Task: Search one way flight ticket for 4 adults, 1 infant in seat and 1 infant on lap in premium economy from Providence: Rhode Island T. F. Green International Airport to Springfield: Abraham Lincoln Capital Airport on 5-2-2023. Choice of flights is Sun country airlines. Number of bags: 2 carry on bags and 1 checked bag. Price is upto 88000. Outbound departure time preference is 21:30.
Action: Mouse moved to (292, 254)
Screenshot: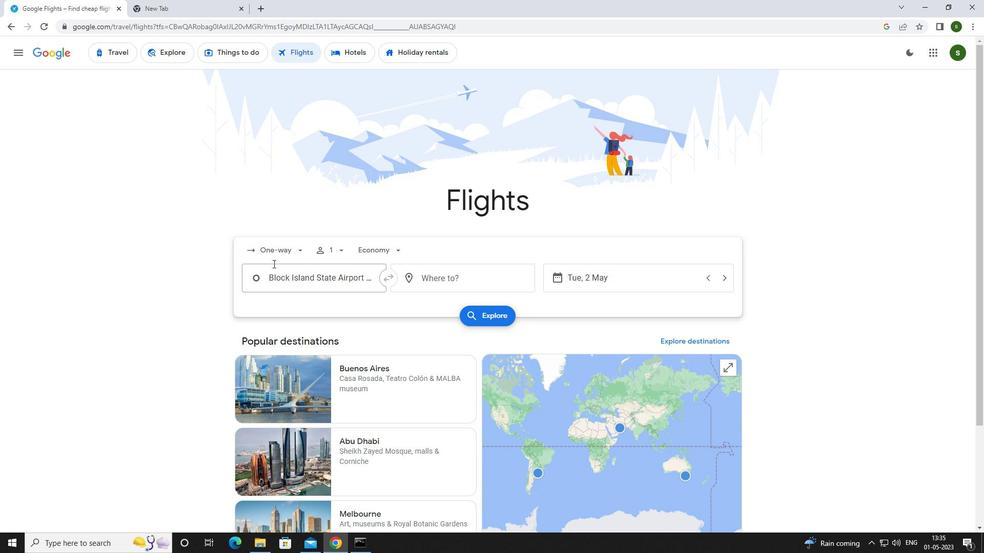 
Action: Mouse pressed left at (292, 254)
Screenshot: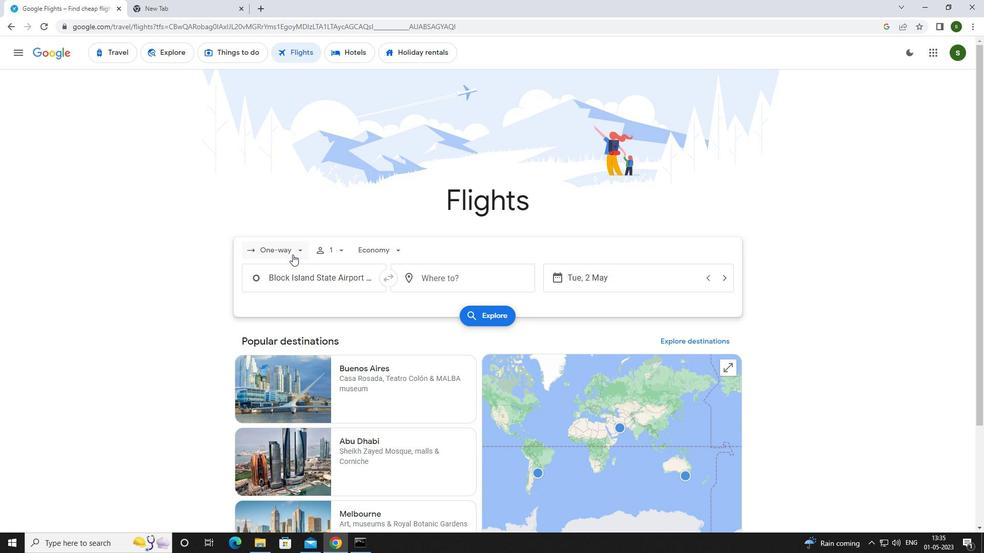
Action: Mouse moved to (296, 293)
Screenshot: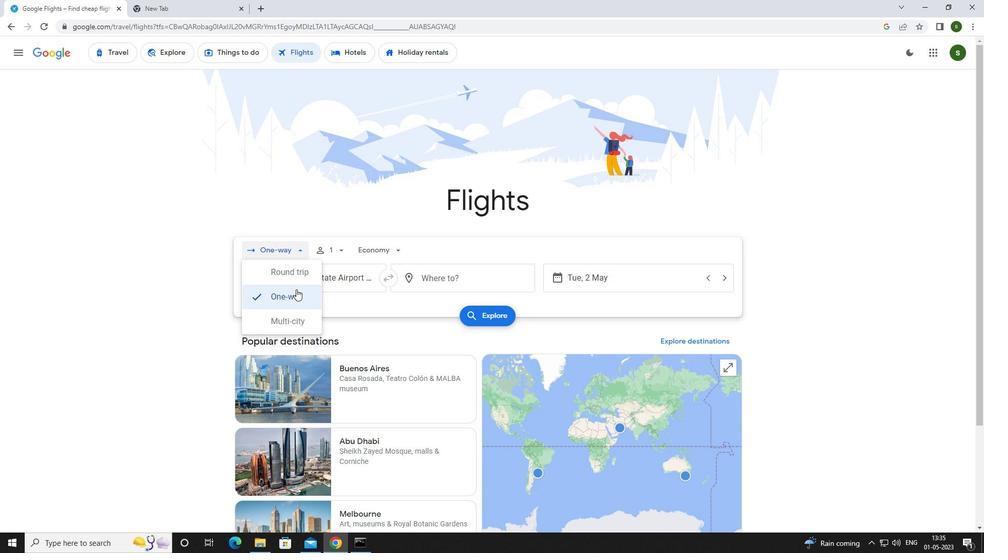 
Action: Mouse pressed left at (296, 293)
Screenshot: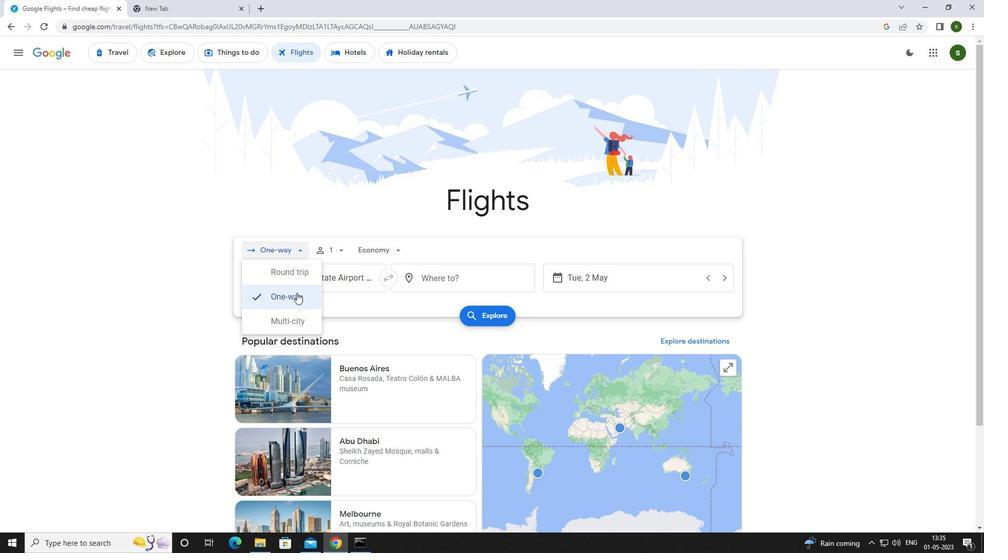 
Action: Mouse moved to (334, 247)
Screenshot: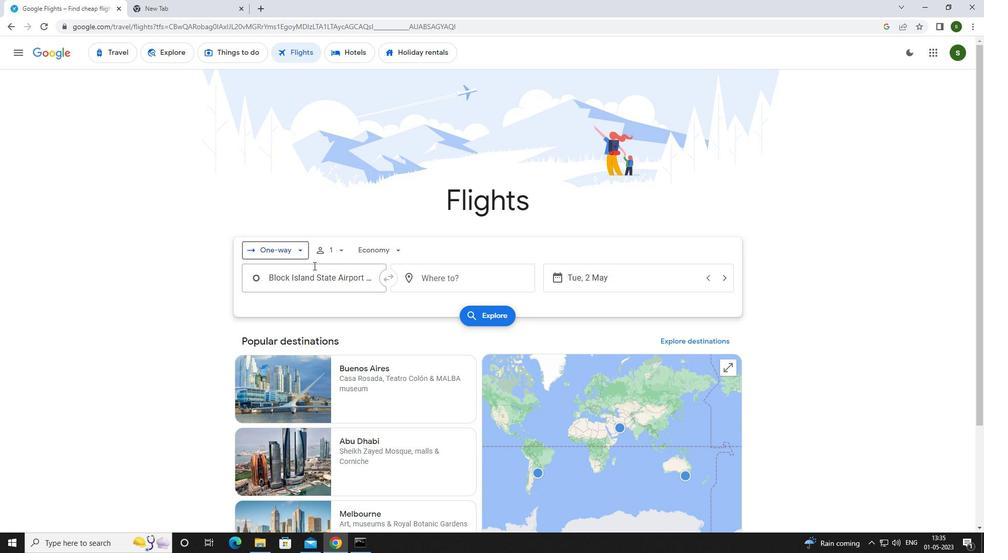 
Action: Mouse pressed left at (334, 247)
Screenshot: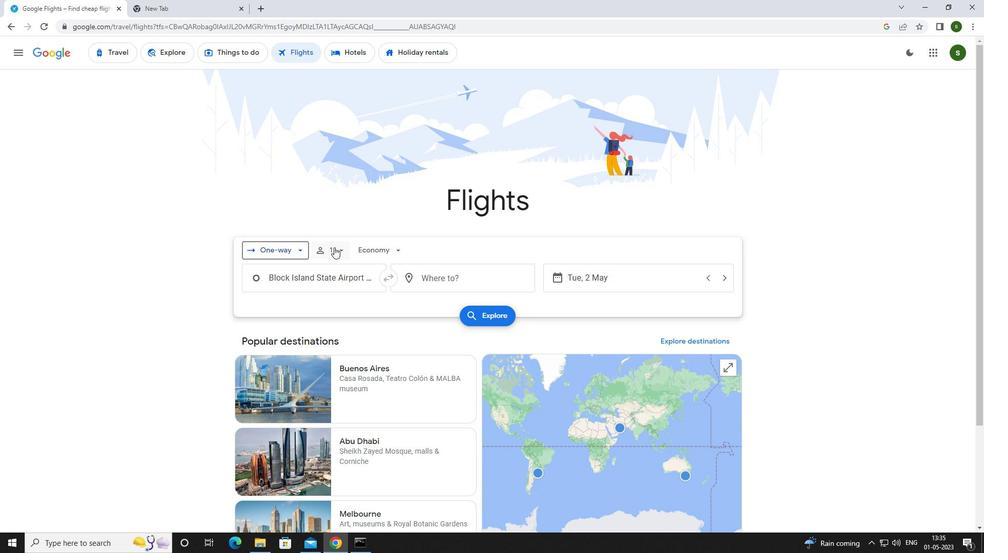 
Action: Mouse moved to (421, 276)
Screenshot: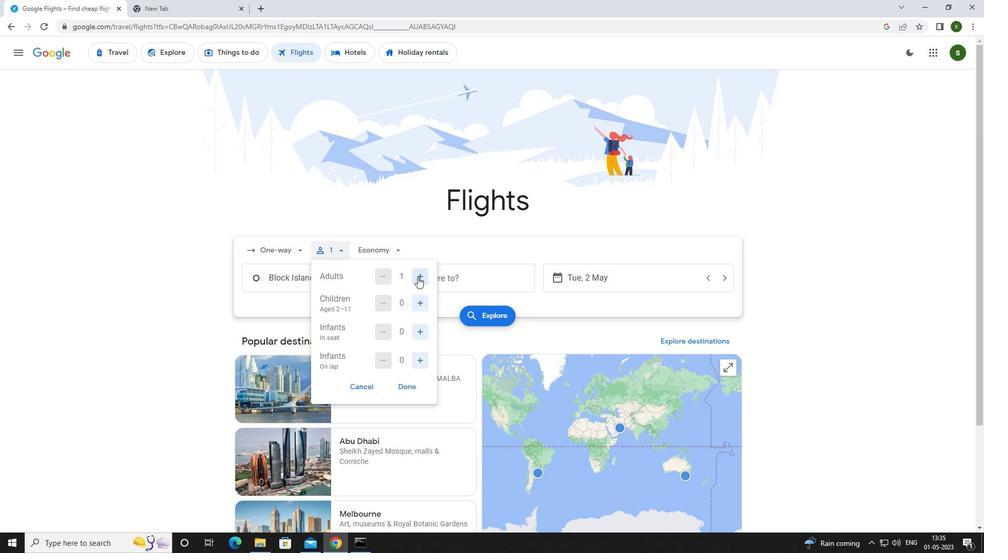 
Action: Mouse pressed left at (421, 276)
Screenshot: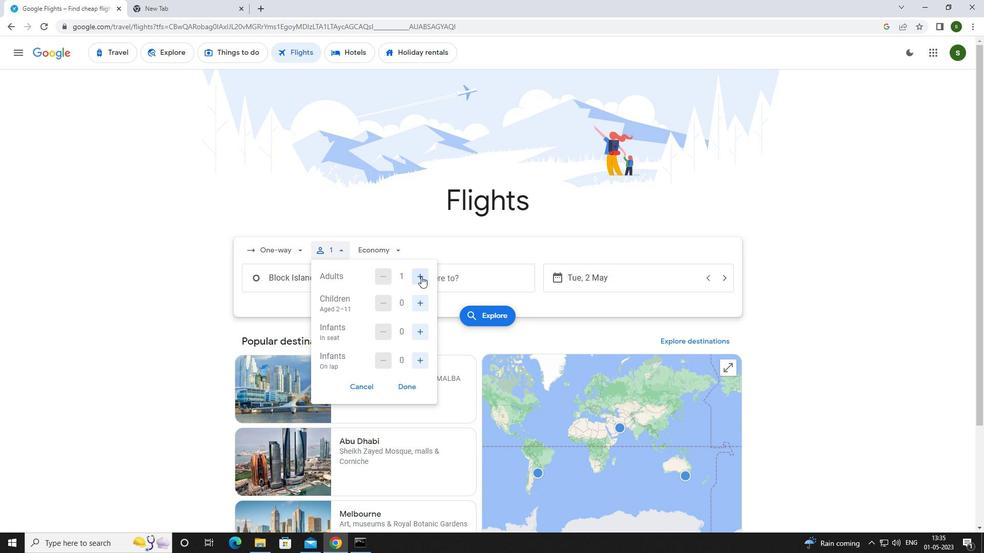 
Action: Mouse pressed left at (421, 276)
Screenshot: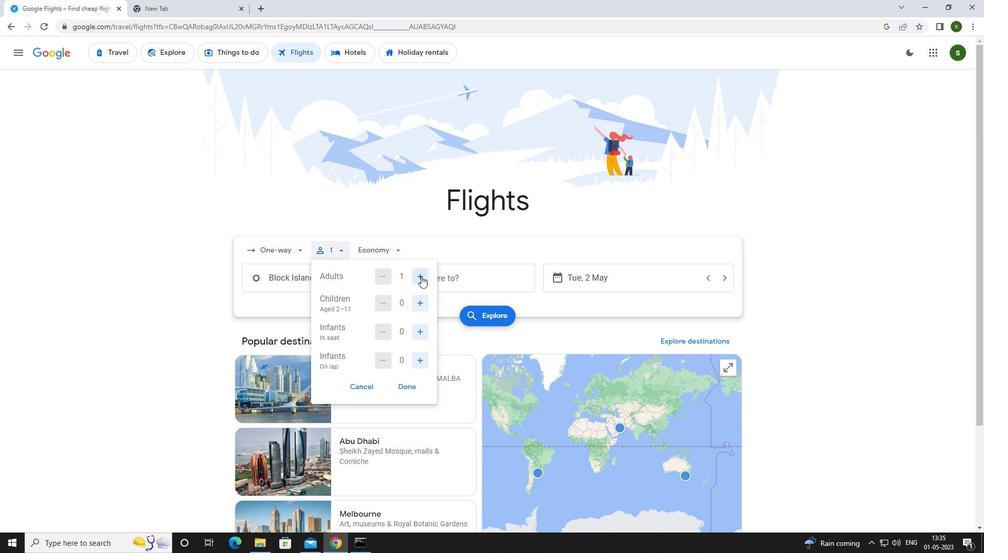 
Action: Mouse pressed left at (421, 276)
Screenshot: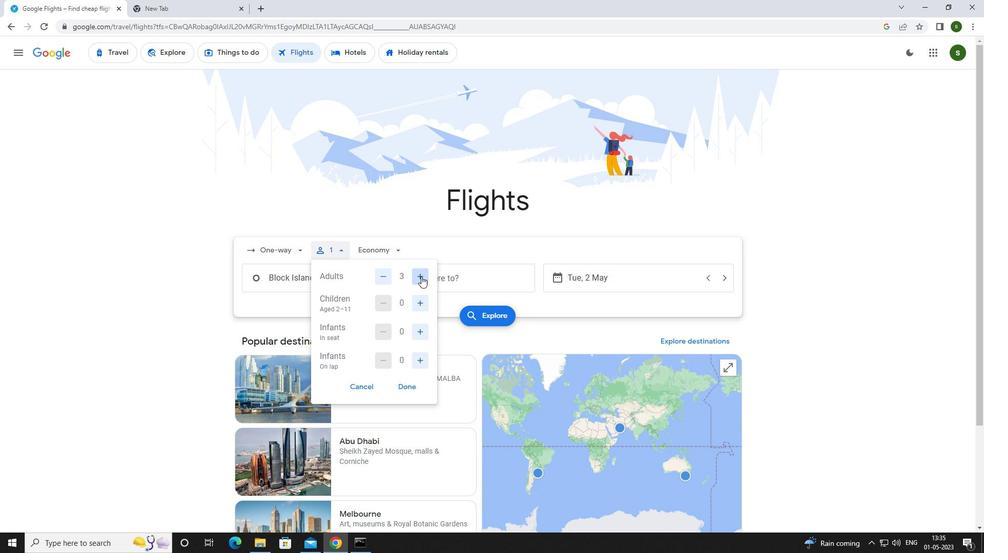 
Action: Mouse moved to (419, 330)
Screenshot: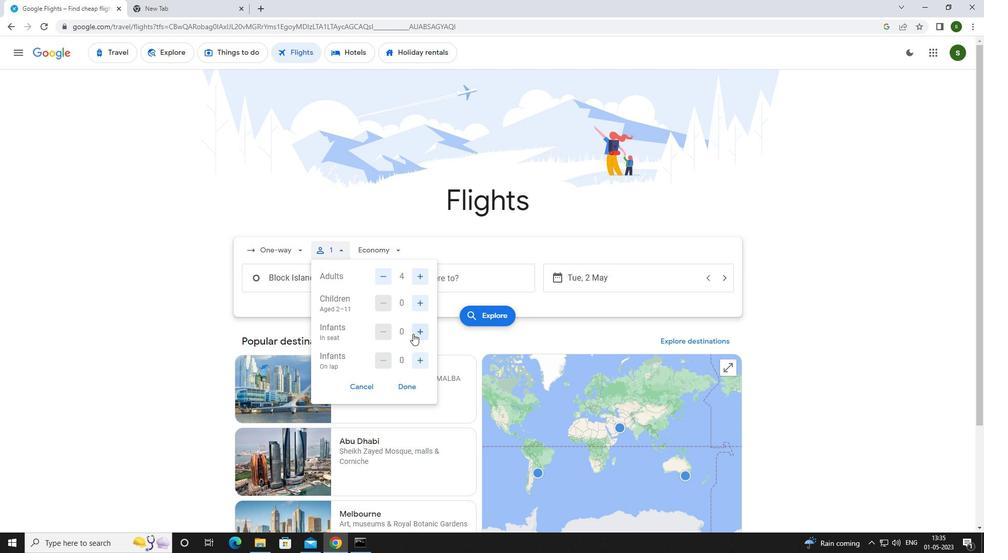 
Action: Mouse pressed left at (419, 330)
Screenshot: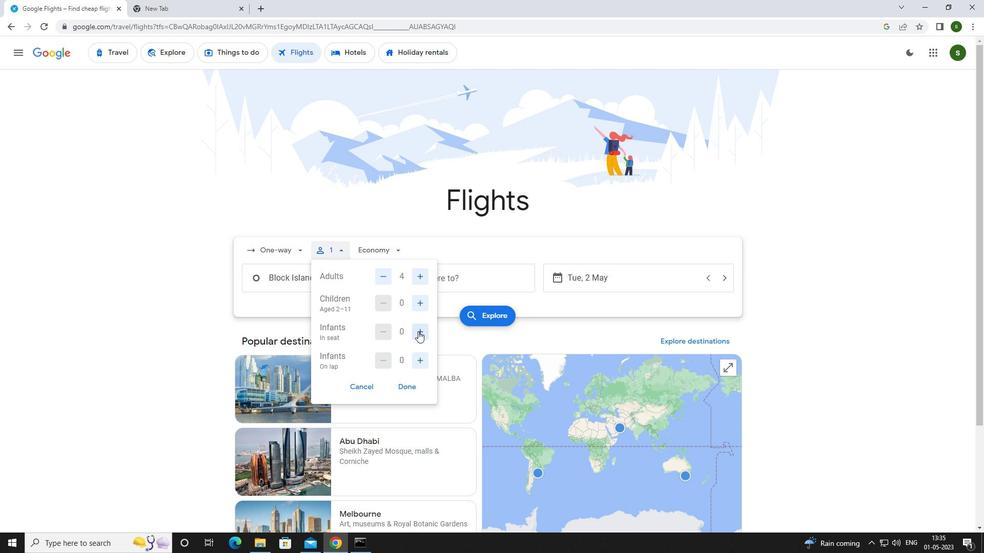 
Action: Mouse moved to (420, 359)
Screenshot: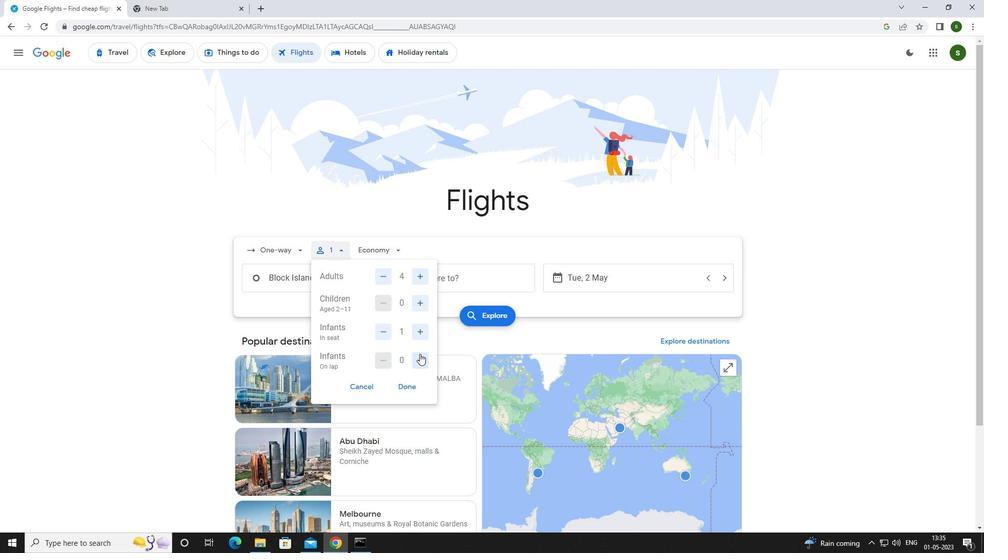 
Action: Mouse pressed left at (420, 359)
Screenshot: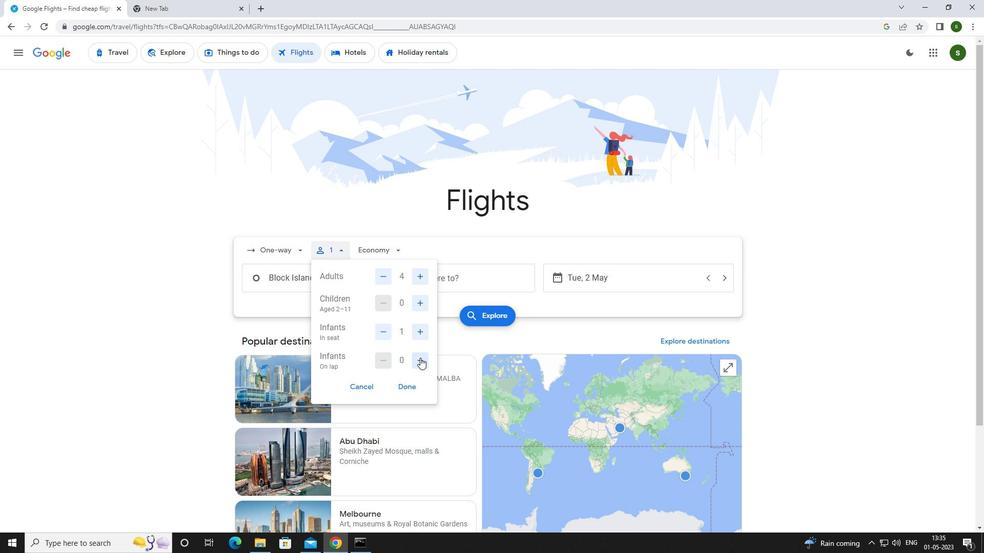 
Action: Mouse moved to (393, 250)
Screenshot: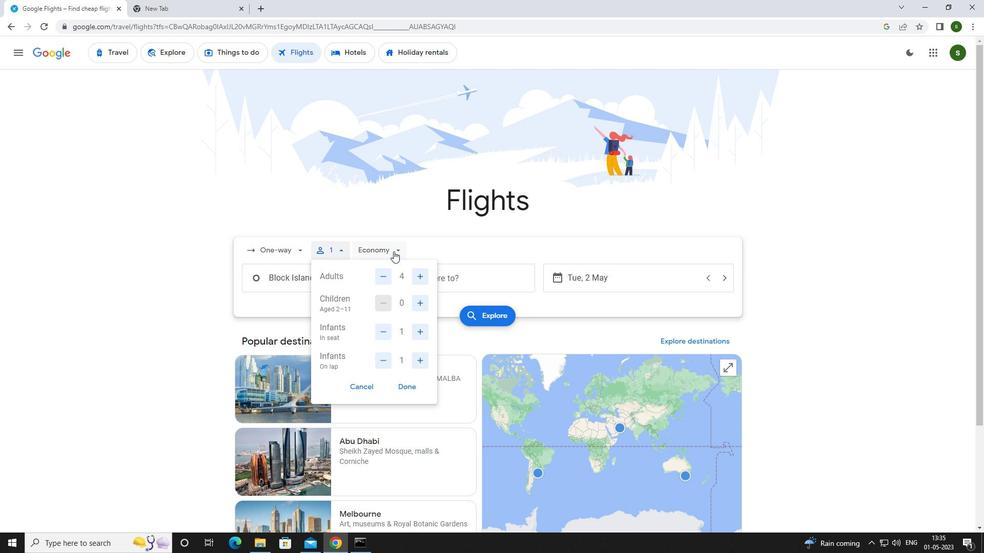
Action: Mouse pressed left at (393, 250)
Screenshot: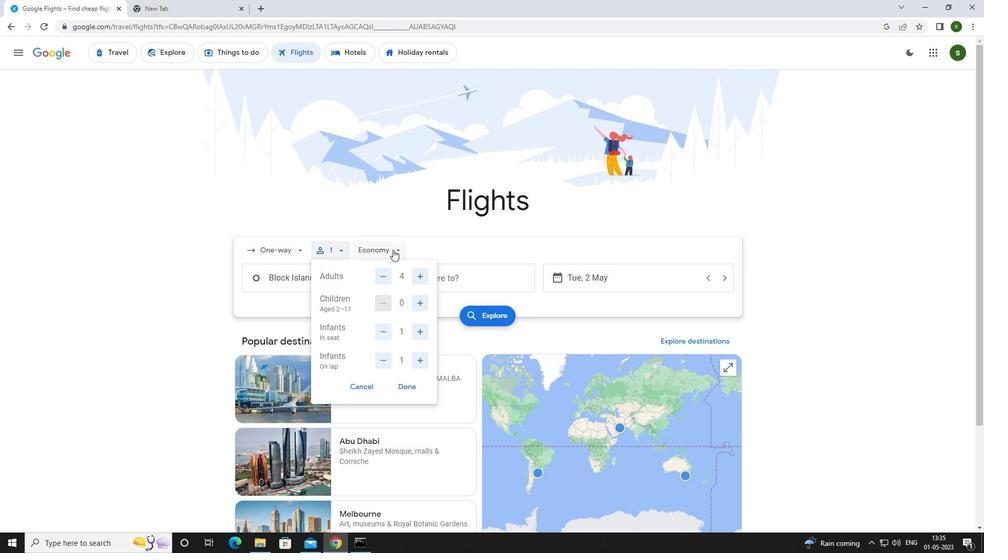 
Action: Mouse moved to (396, 293)
Screenshot: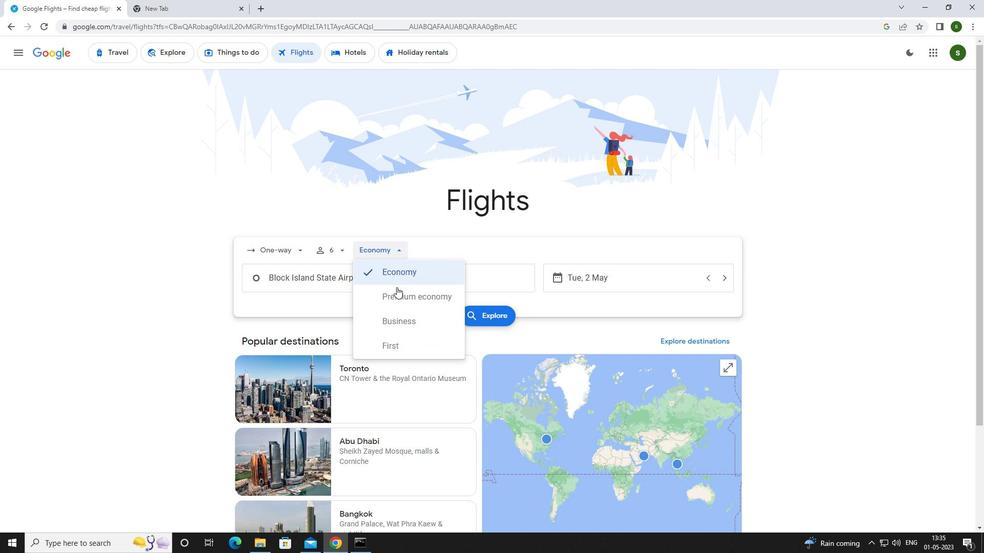 
Action: Mouse pressed left at (396, 293)
Screenshot: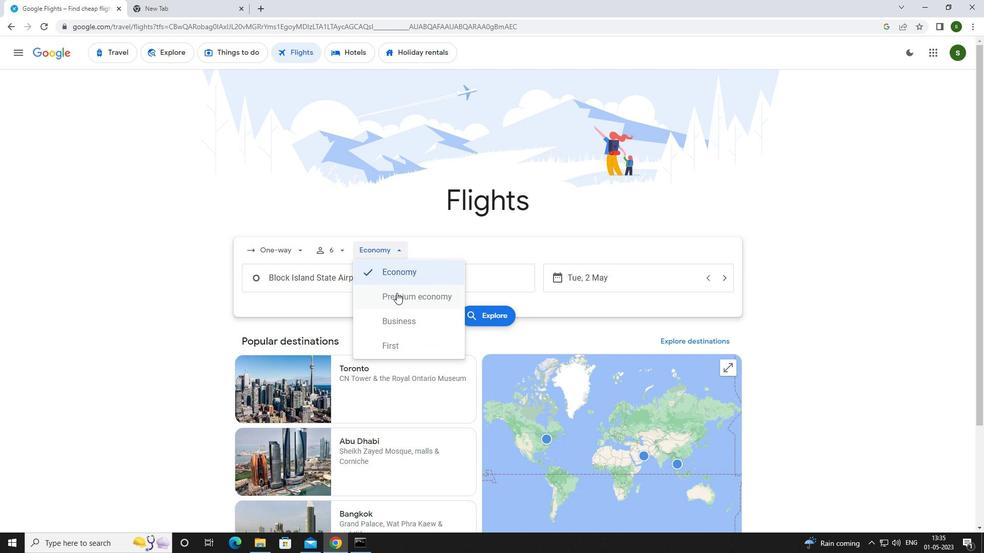 
Action: Mouse moved to (369, 278)
Screenshot: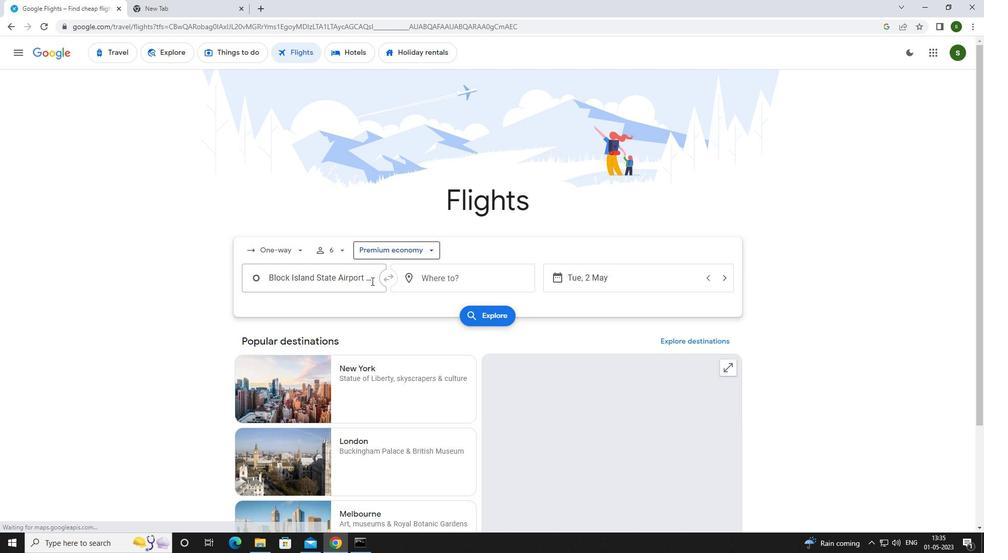 
Action: Mouse pressed left at (369, 278)
Screenshot: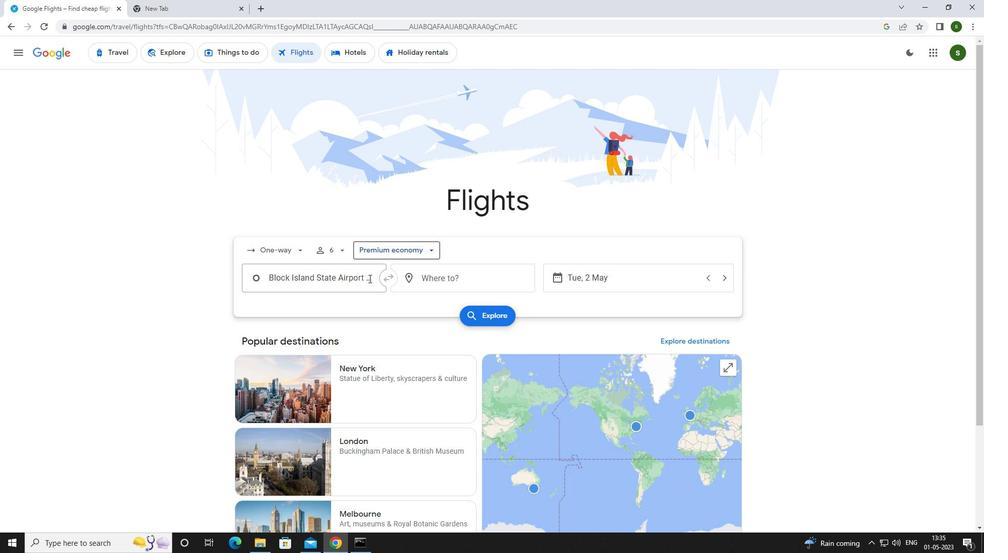 
Action: Mouse moved to (366, 274)
Screenshot: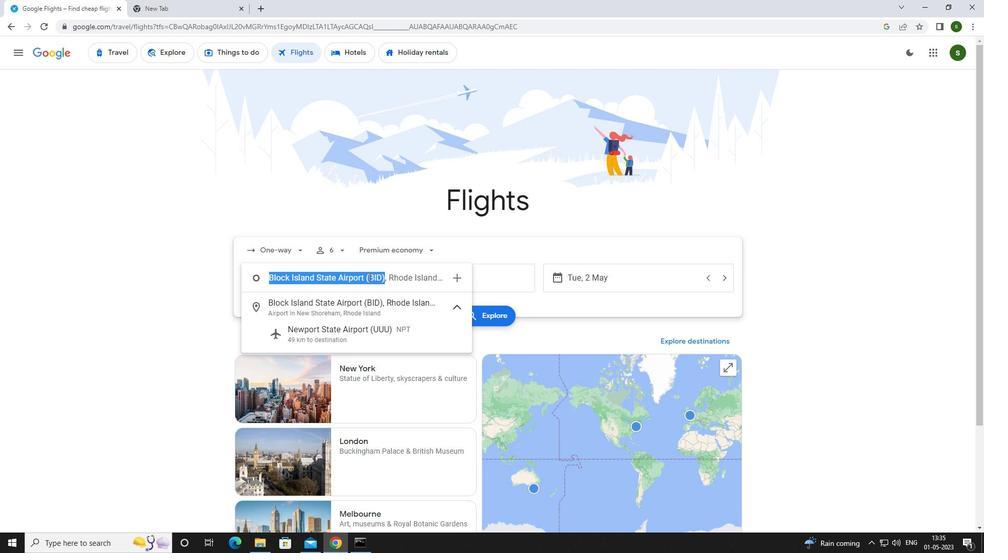 
Action: Key pressed r<Key.caps_lock>hode<Key.space>
Screenshot: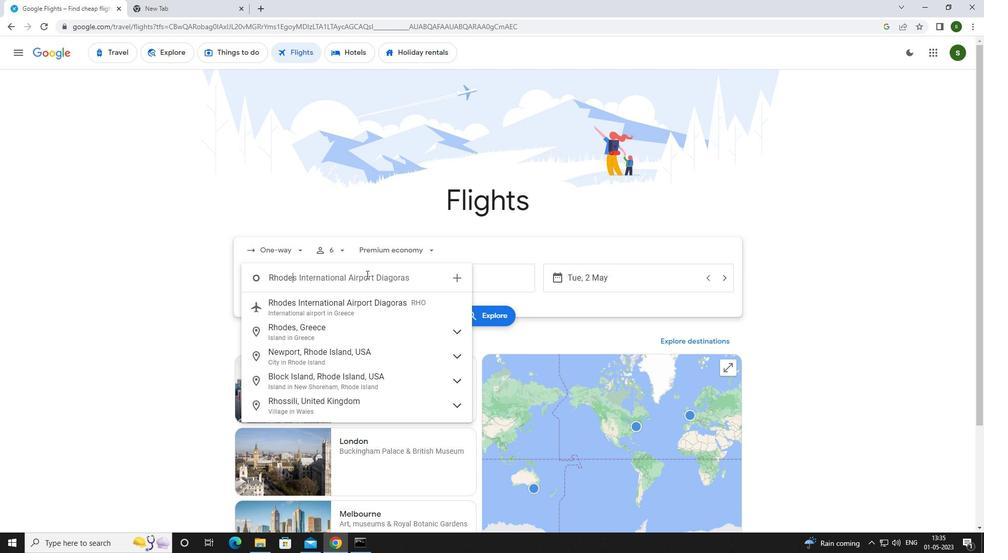 
Action: Mouse moved to (374, 333)
Screenshot: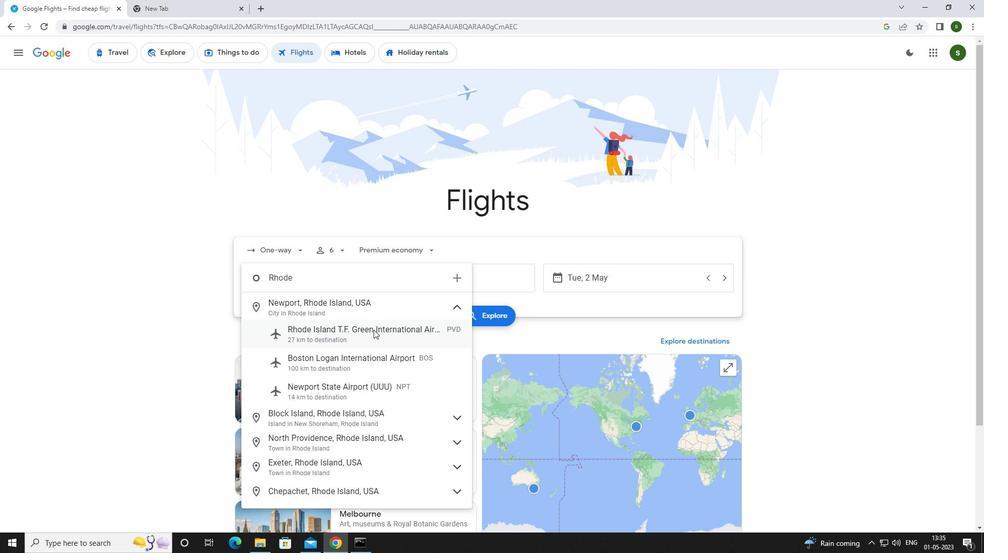 
Action: Mouse pressed left at (374, 333)
Screenshot: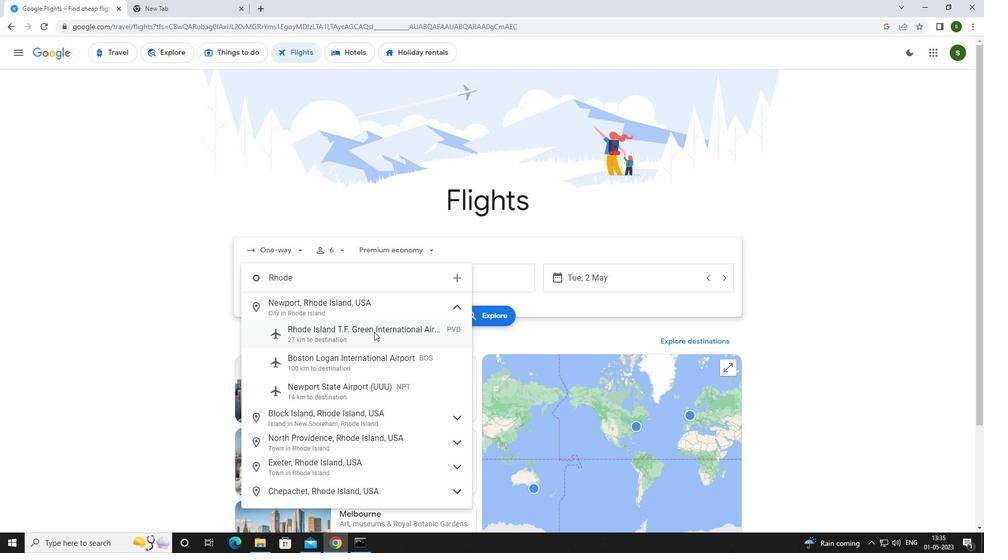
Action: Mouse moved to (451, 286)
Screenshot: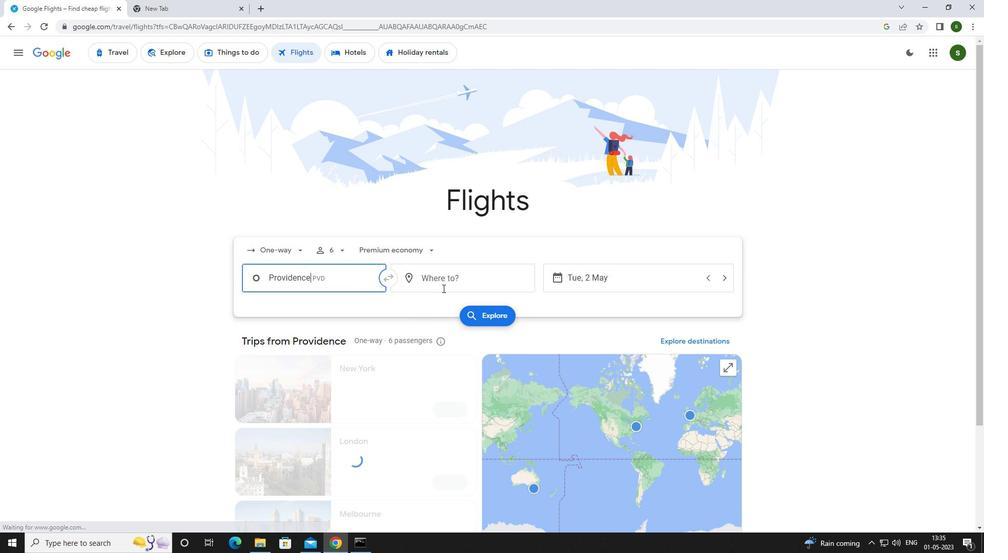 
Action: Mouse pressed left at (451, 286)
Screenshot: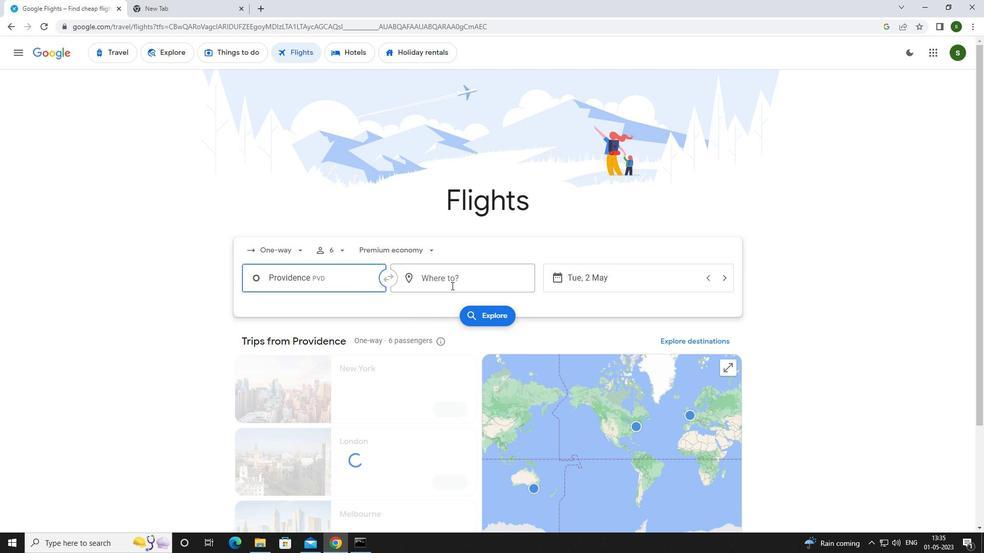 
Action: Mouse moved to (358, 295)
Screenshot: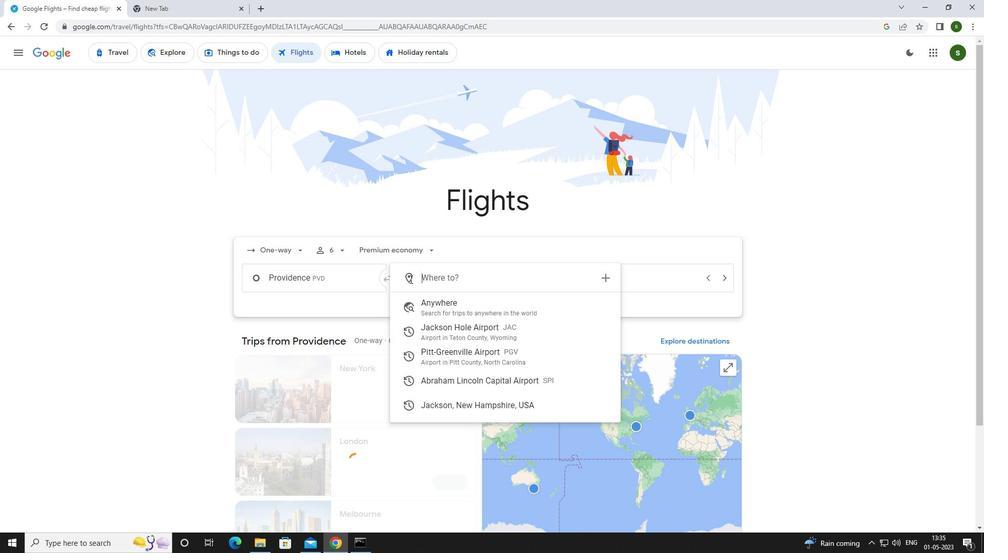 
Action: Key pressed <Key.caps_lock>s<Key.caps_lock>pringf
Screenshot: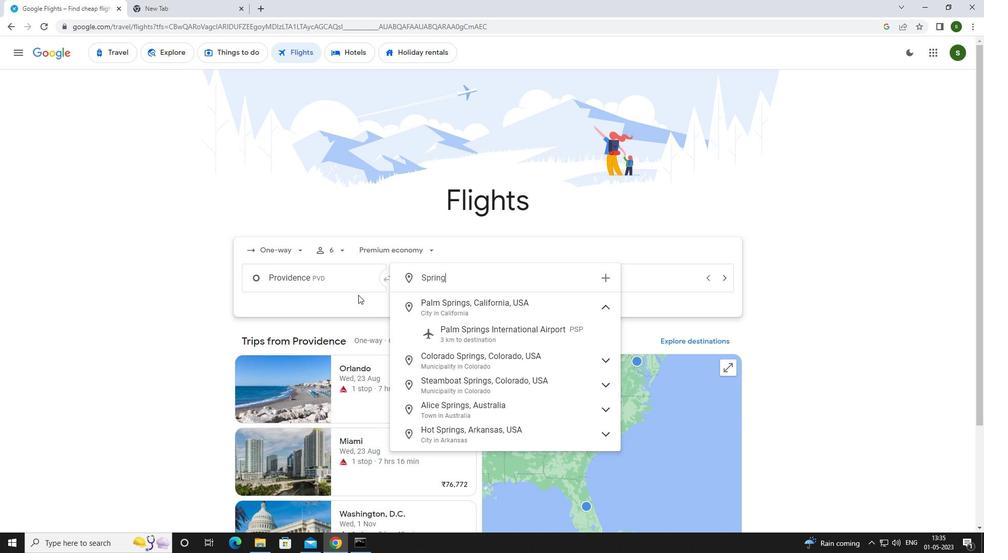 
Action: Mouse moved to (458, 355)
Screenshot: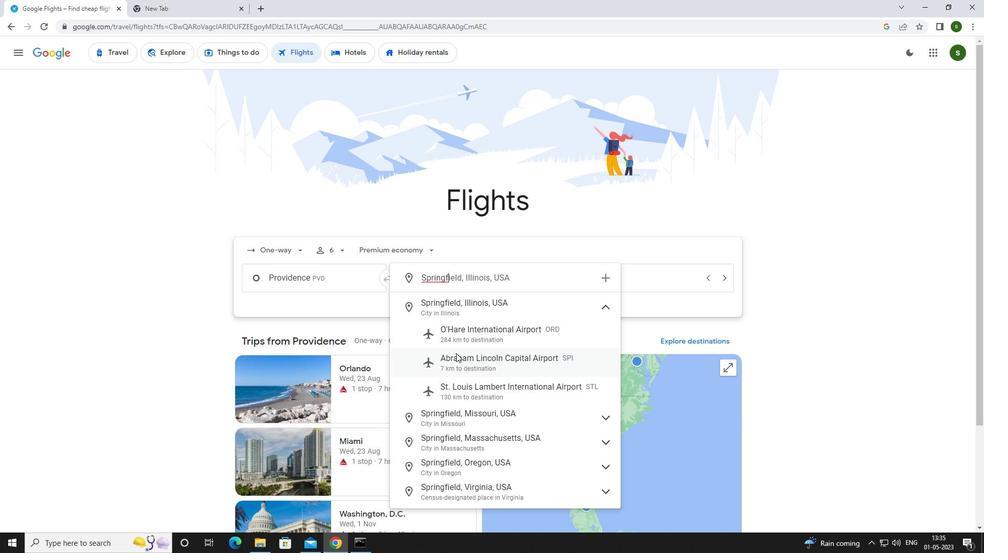 
Action: Mouse pressed left at (458, 355)
Screenshot: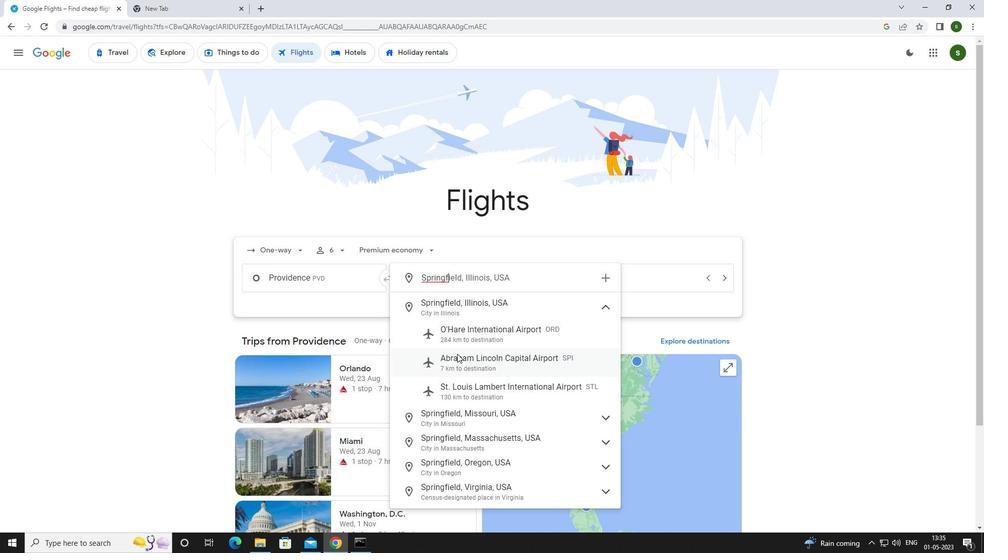 
Action: Mouse moved to (620, 279)
Screenshot: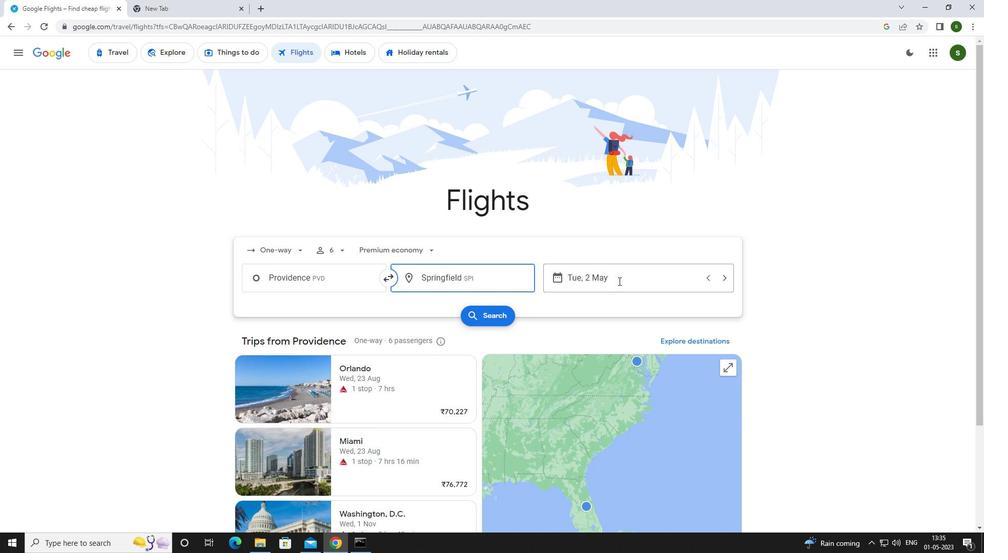 
Action: Mouse pressed left at (620, 279)
Screenshot: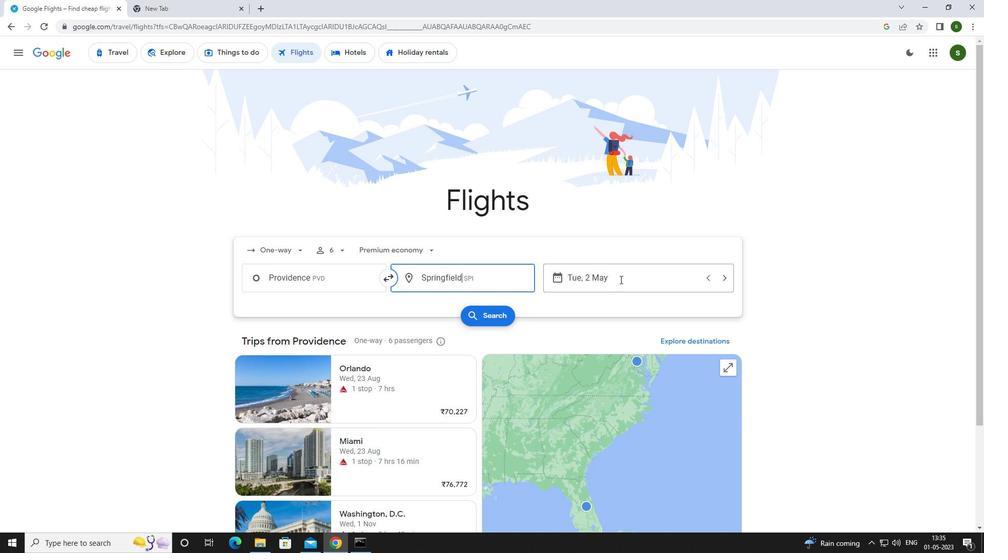 
Action: Mouse moved to (423, 348)
Screenshot: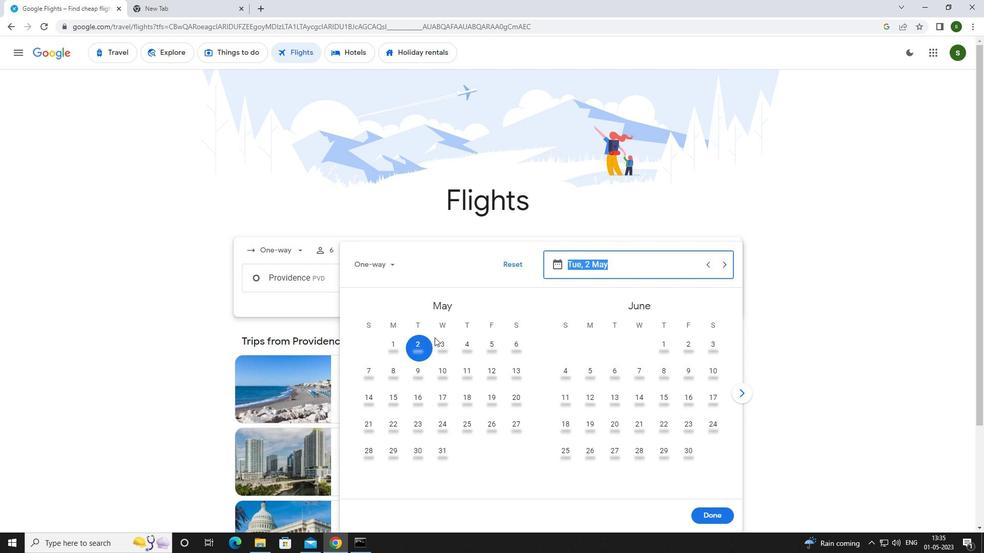 
Action: Mouse pressed left at (423, 348)
Screenshot: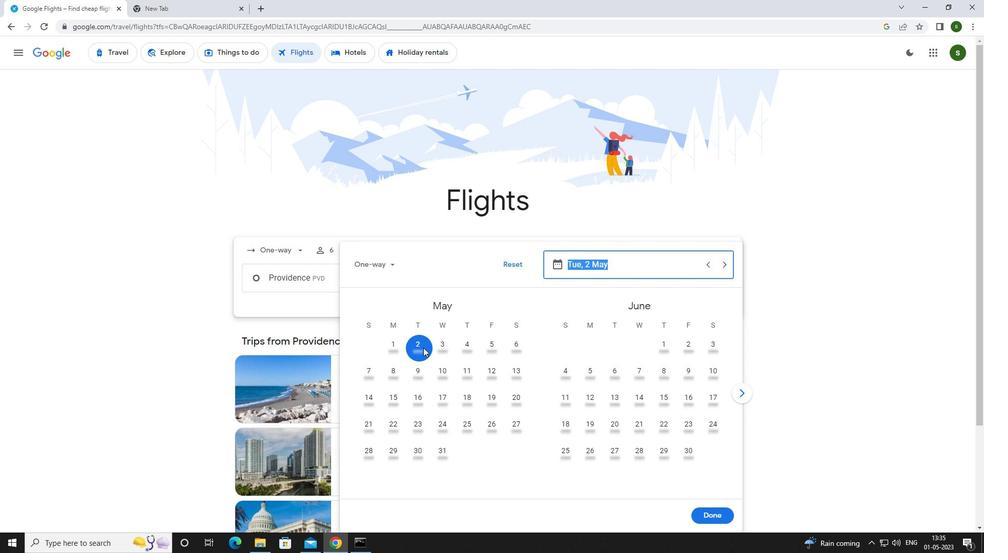 
Action: Mouse moved to (711, 515)
Screenshot: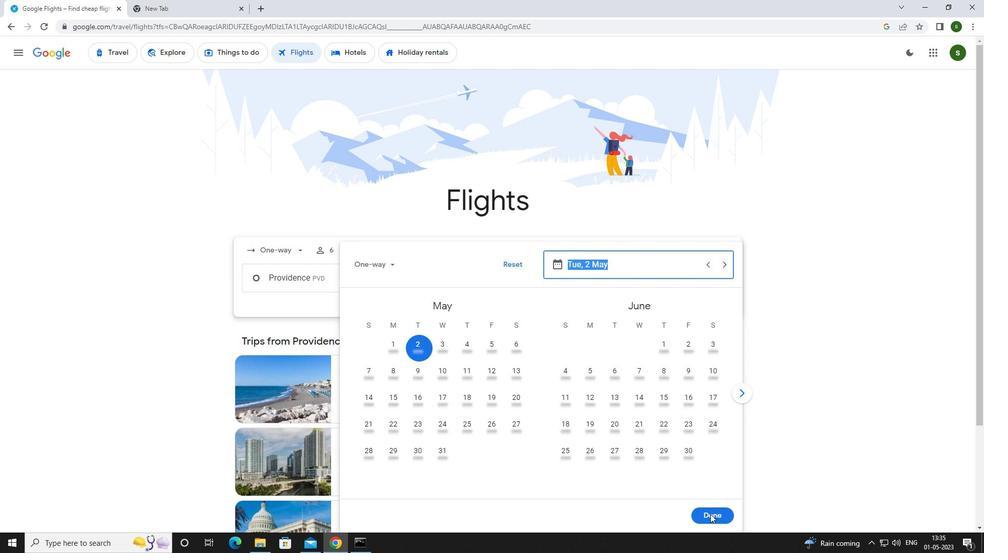 
Action: Mouse pressed left at (711, 515)
Screenshot: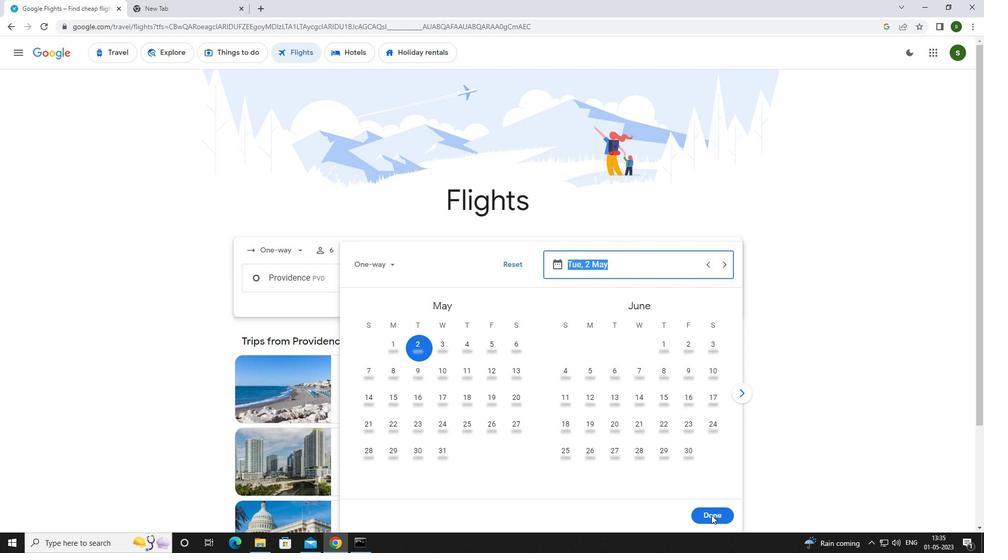 
Action: Mouse moved to (493, 307)
Screenshot: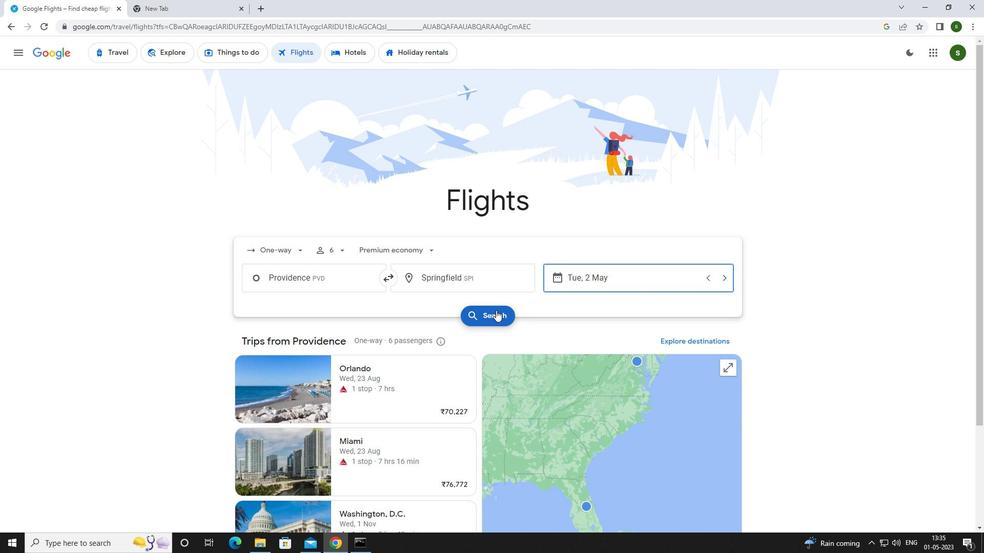 
Action: Mouse pressed left at (493, 307)
Screenshot: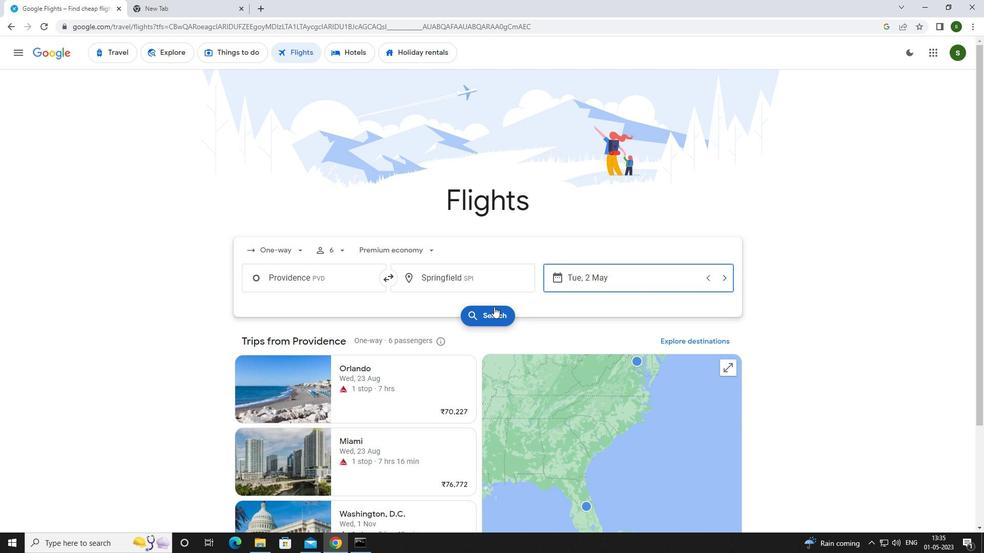 
Action: Mouse moved to (264, 147)
Screenshot: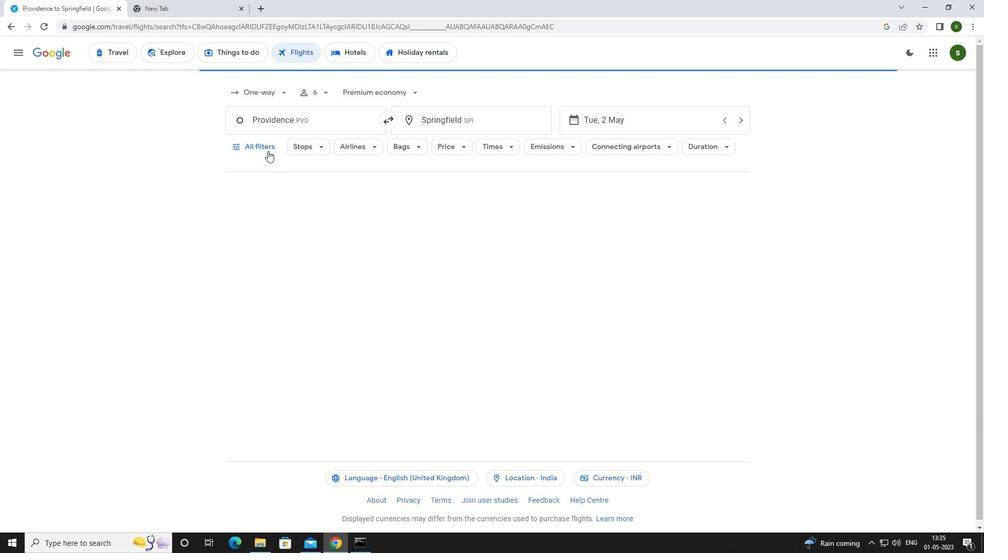
Action: Mouse pressed left at (264, 147)
Screenshot: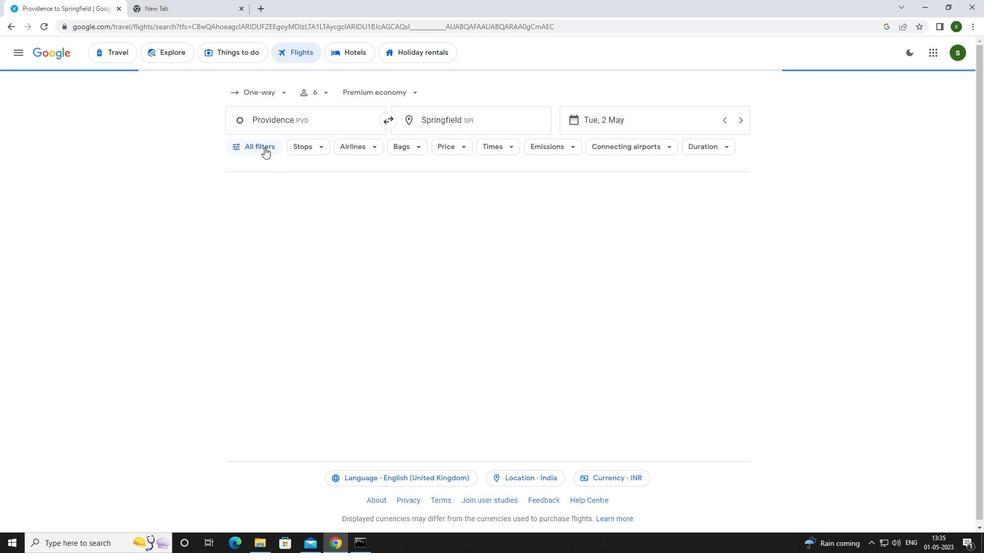 
Action: Mouse moved to (359, 234)
Screenshot: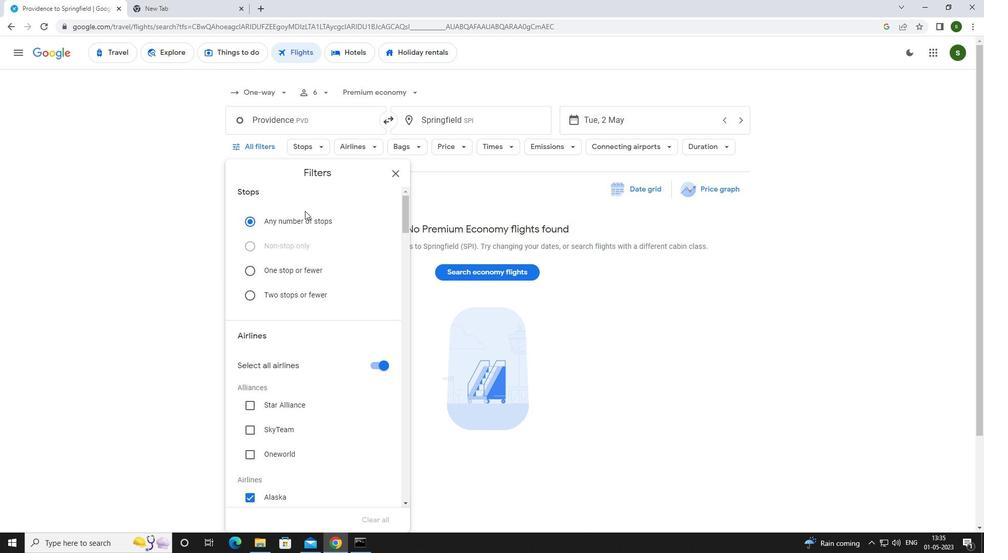 
Action: Mouse scrolled (359, 234) with delta (0, 0)
Screenshot: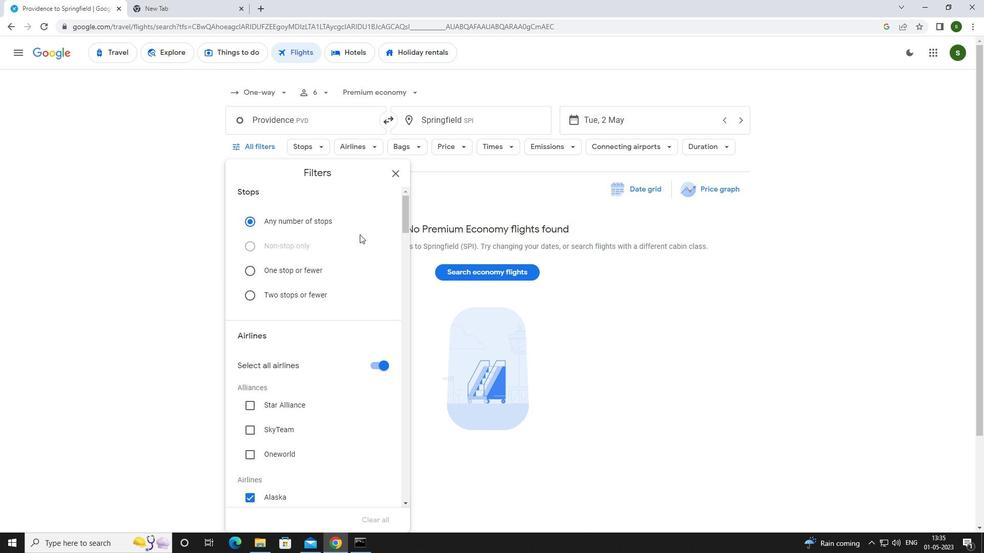 
Action: Mouse scrolled (359, 234) with delta (0, 0)
Screenshot: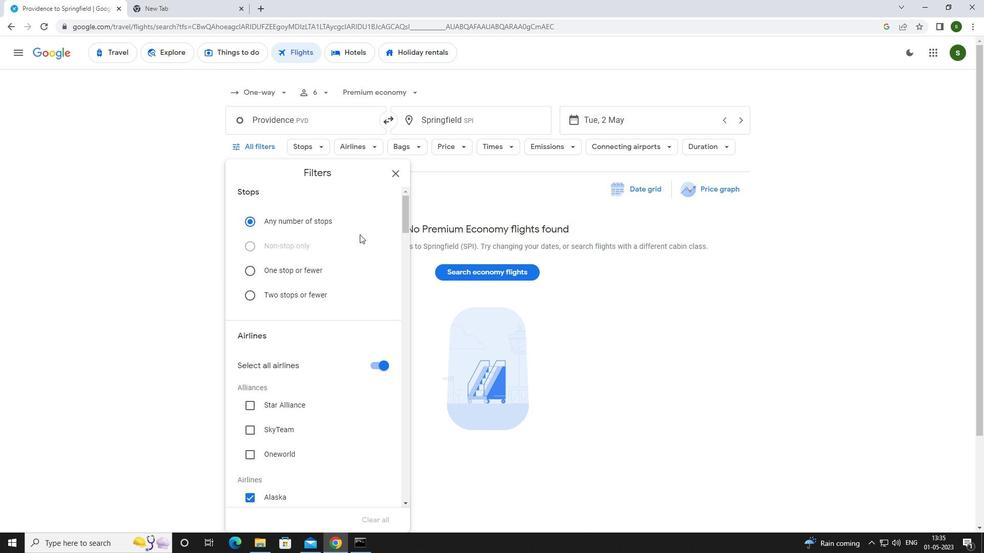 
Action: Mouse moved to (388, 262)
Screenshot: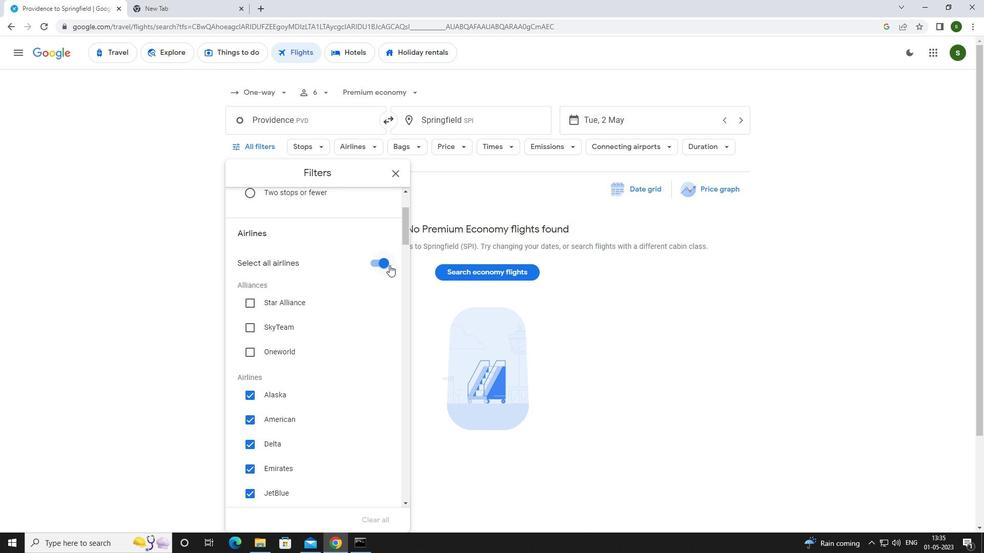 
Action: Mouse pressed left at (388, 262)
Screenshot: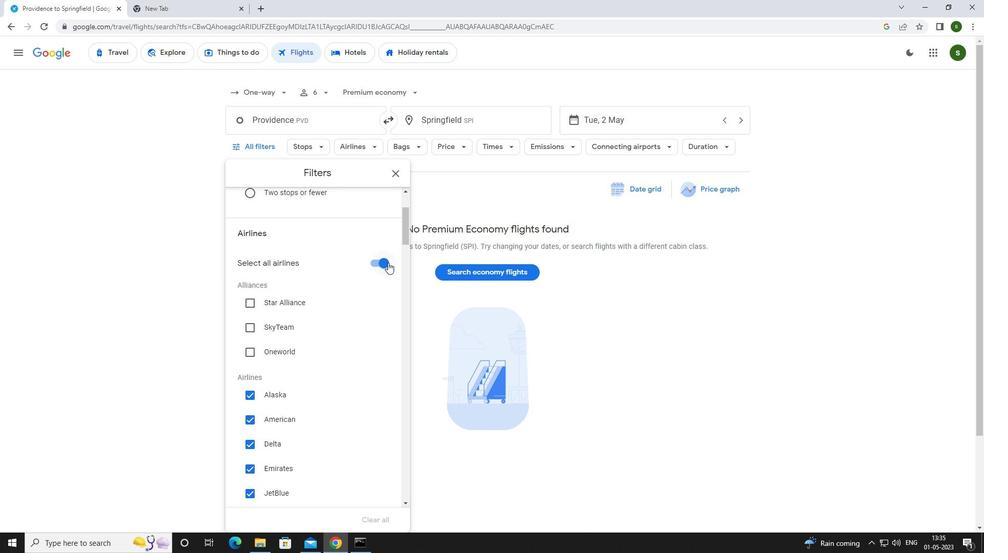 
Action: Mouse moved to (308, 241)
Screenshot: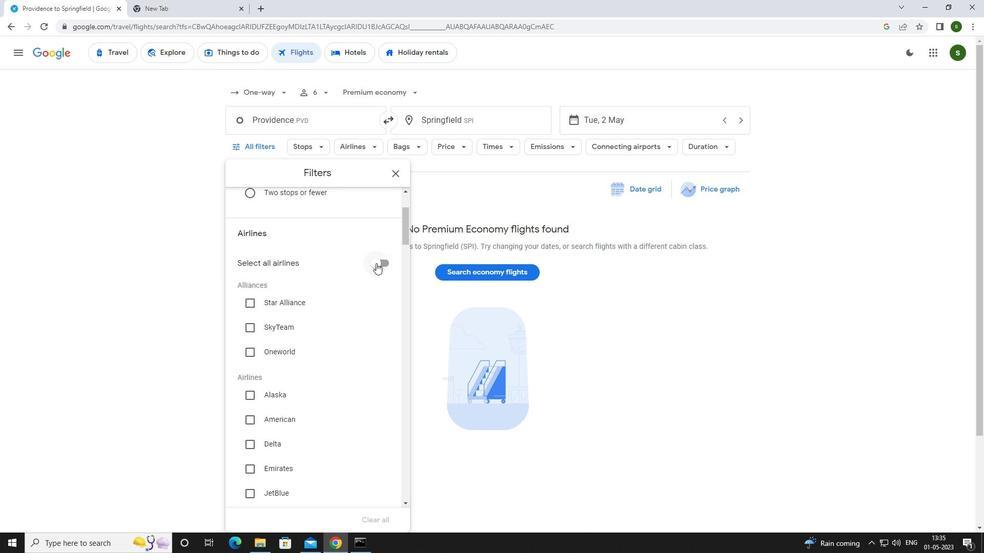 
Action: Mouse scrolled (308, 241) with delta (0, 0)
Screenshot: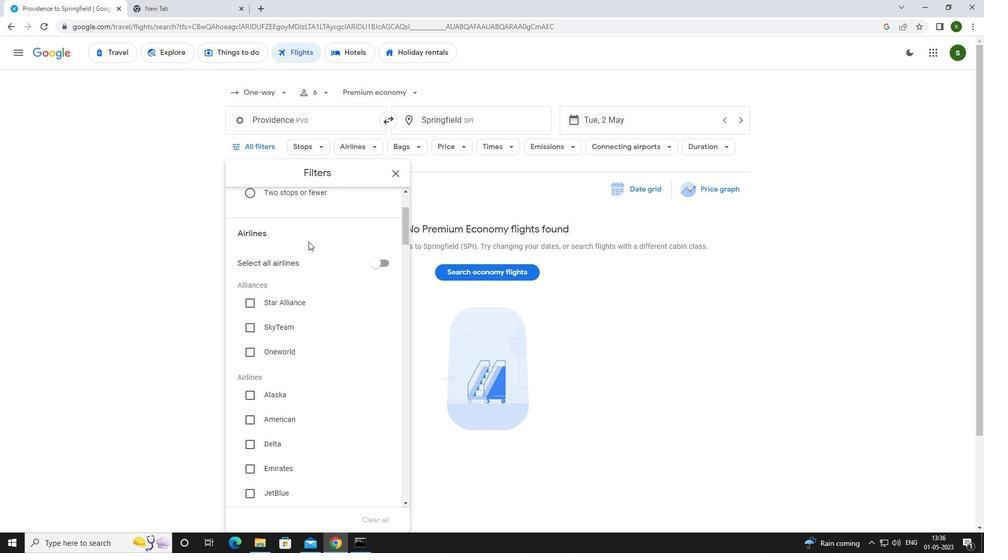 
Action: Mouse scrolled (308, 241) with delta (0, 0)
Screenshot: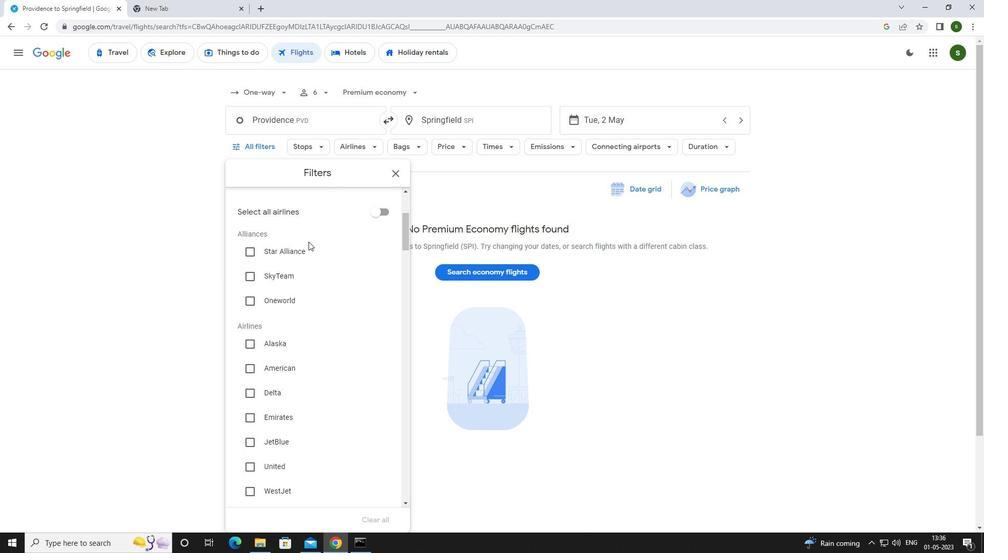 
Action: Mouse scrolled (308, 241) with delta (0, 0)
Screenshot: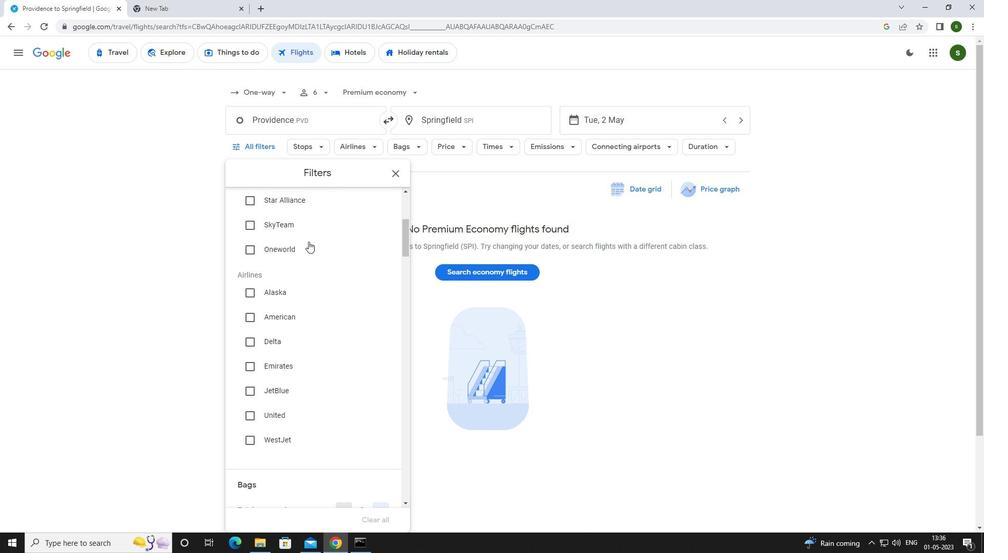 
Action: Mouse scrolled (308, 241) with delta (0, 0)
Screenshot: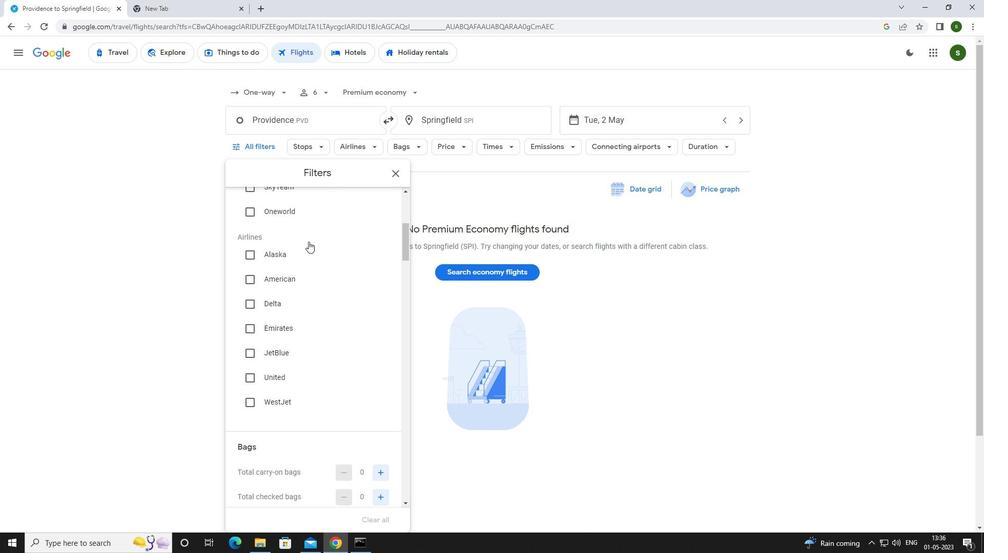 
Action: Mouse scrolled (308, 241) with delta (0, 0)
Screenshot: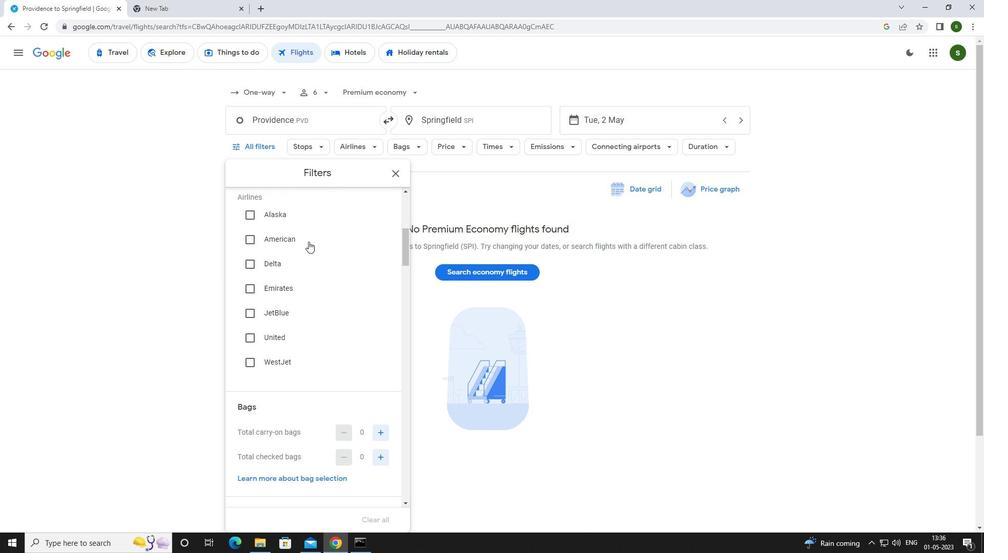 
Action: Mouse scrolled (308, 241) with delta (0, 0)
Screenshot: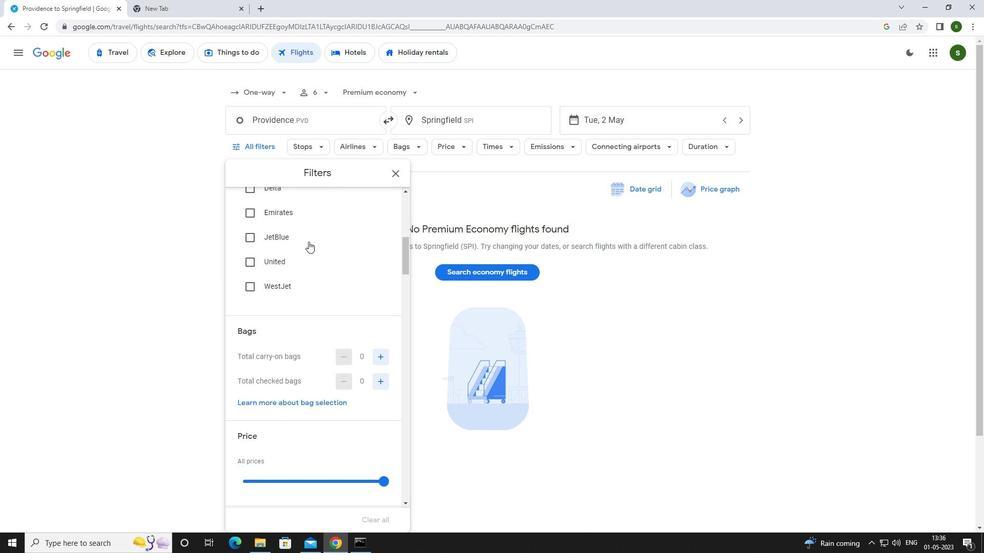 
Action: Mouse moved to (379, 304)
Screenshot: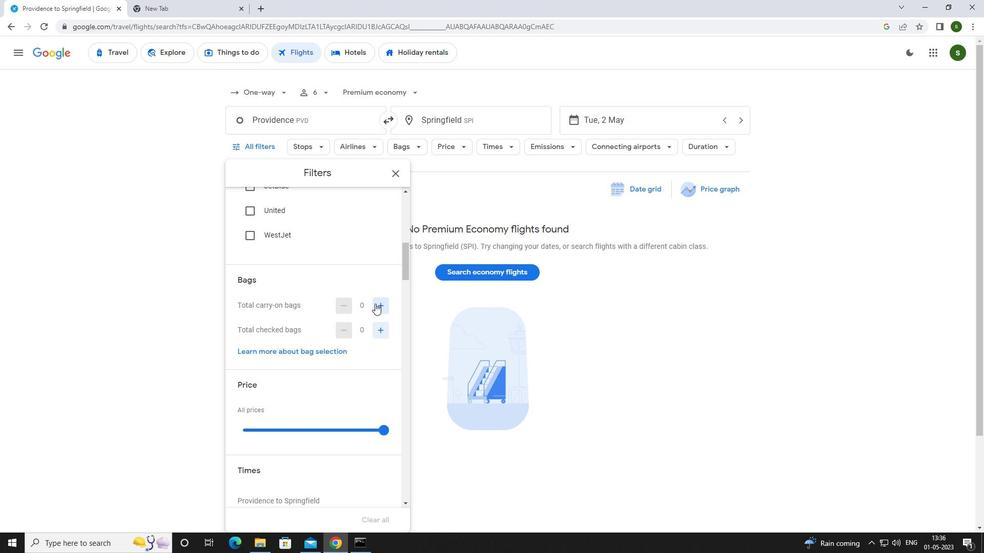 
Action: Mouse pressed left at (379, 304)
Screenshot: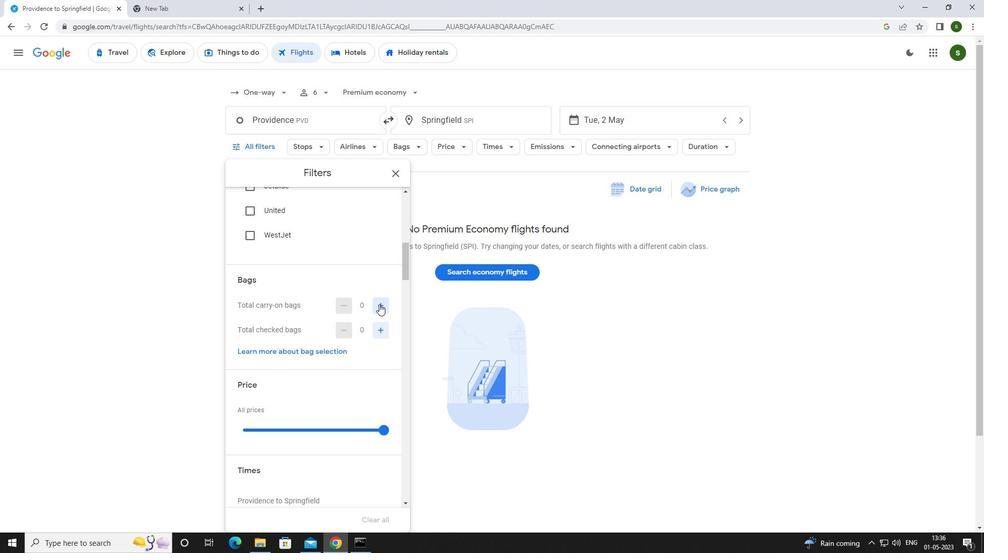 
Action: Mouse pressed left at (379, 304)
Screenshot: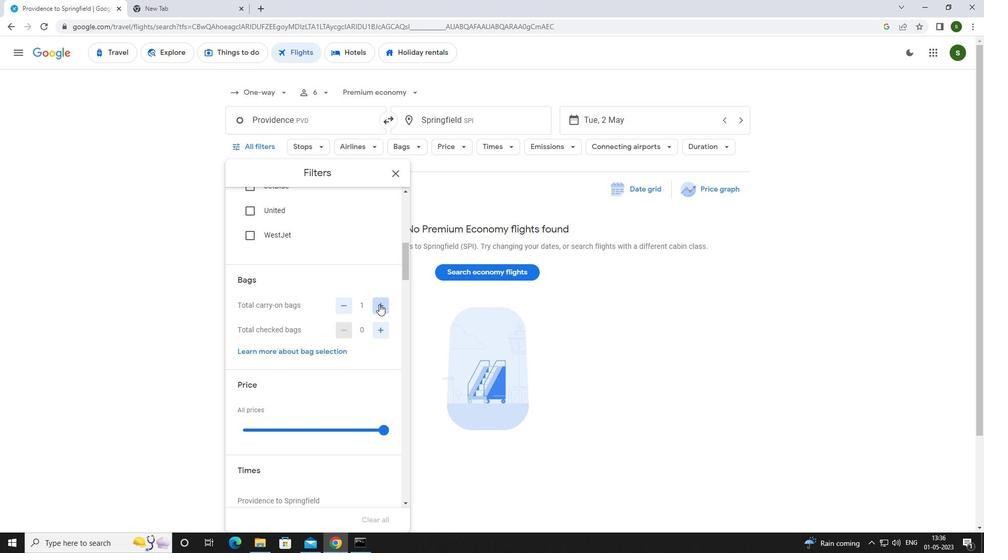 
Action: Mouse moved to (385, 329)
Screenshot: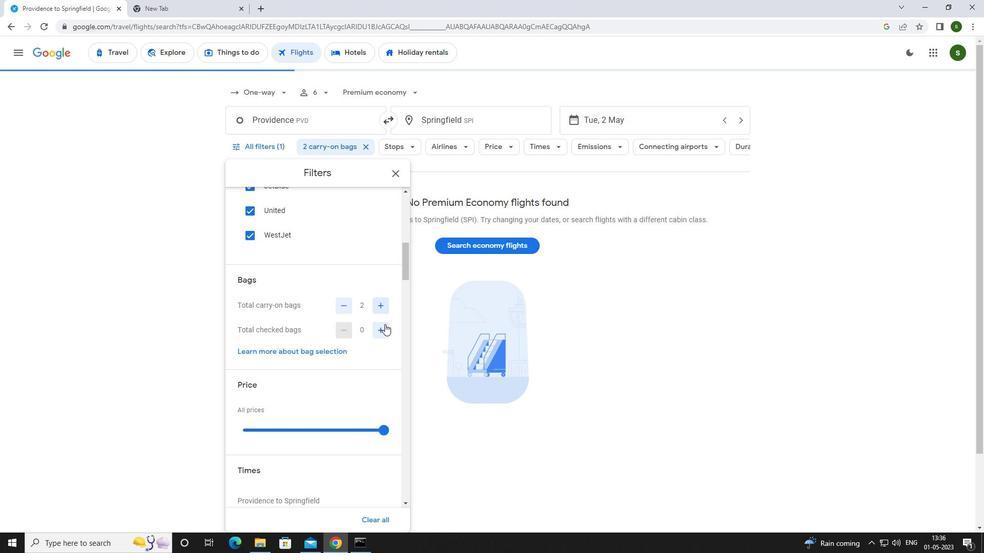 
Action: Mouse pressed left at (385, 329)
Screenshot: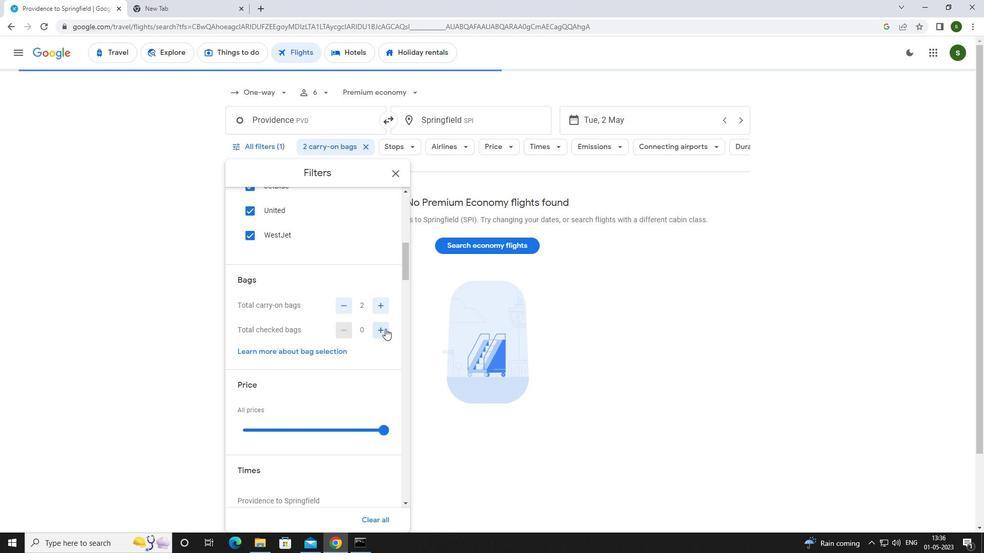 
Action: Mouse moved to (382, 429)
Screenshot: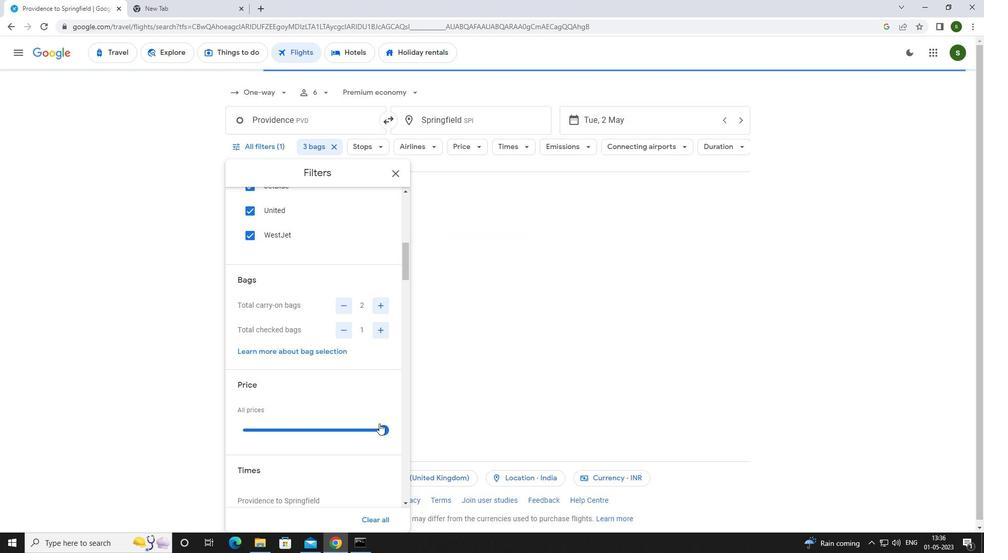 
Action: Mouse pressed left at (382, 429)
Screenshot: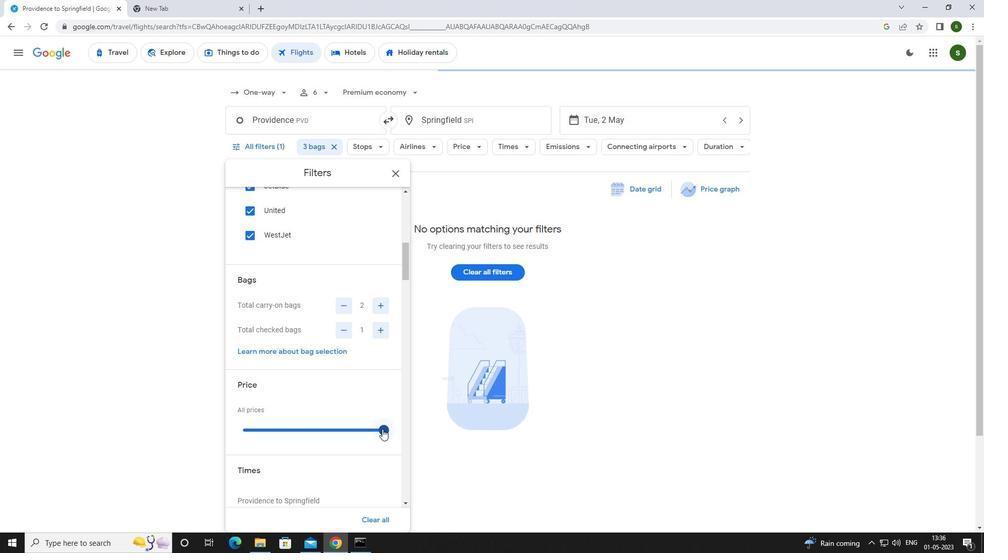 
Action: Mouse moved to (382, 429)
Screenshot: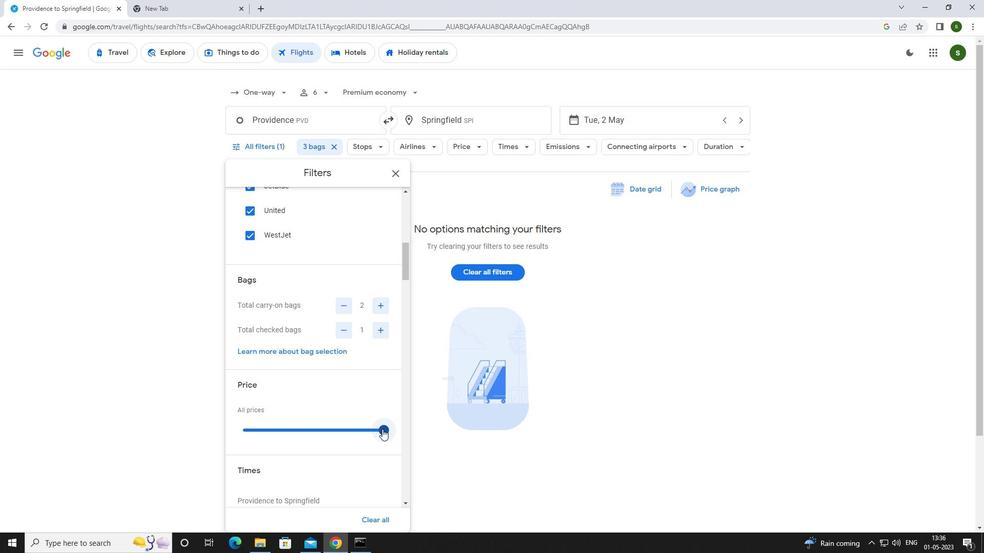 
Action: Mouse scrolled (382, 429) with delta (0, 0)
Screenshot: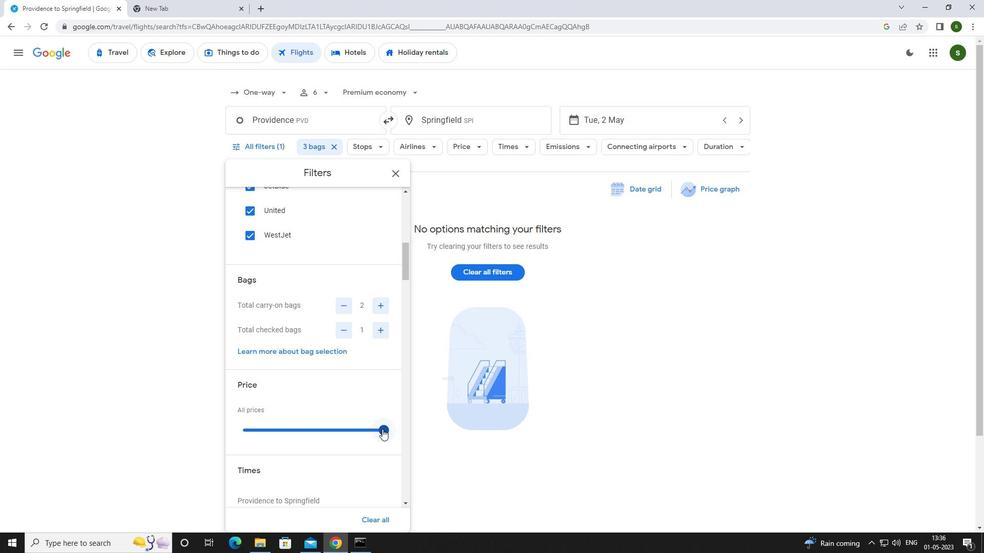 
Action: Mouse scrolled (382, 429) with delta (0, 0)
Screenshot: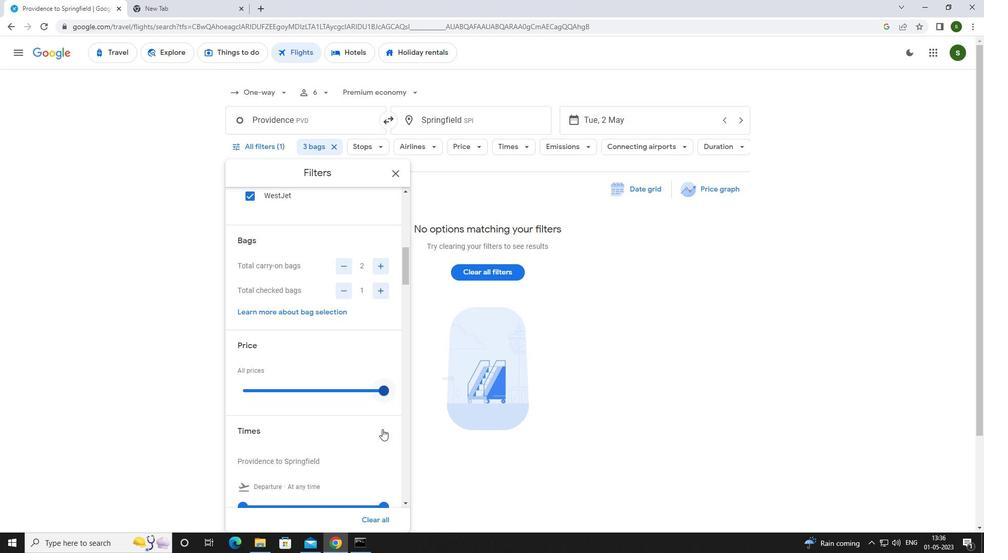 
Action: Mouse scrolled (382, 429) with delta (0, 0)
Screenshot: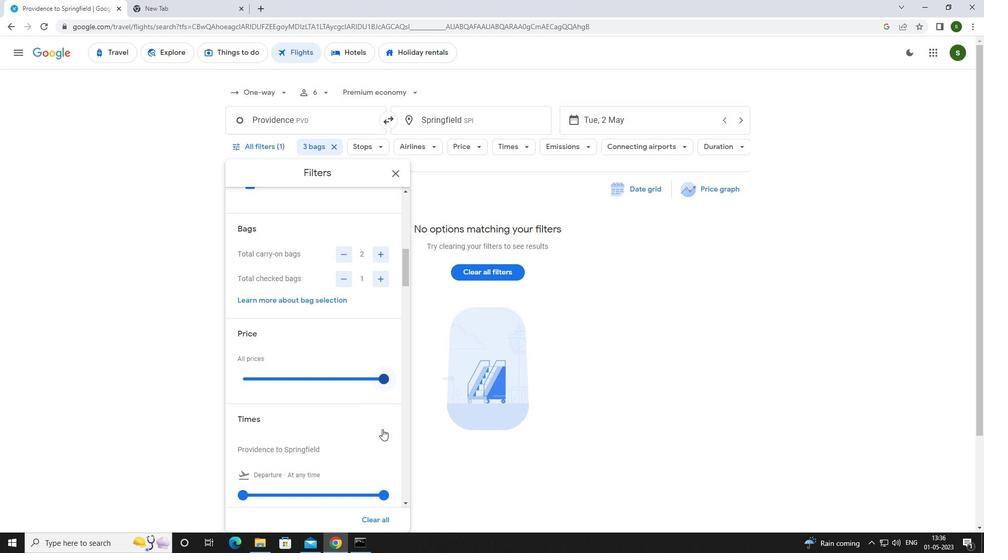 
Action: Mouse moved to (243, 396)
Screenshot: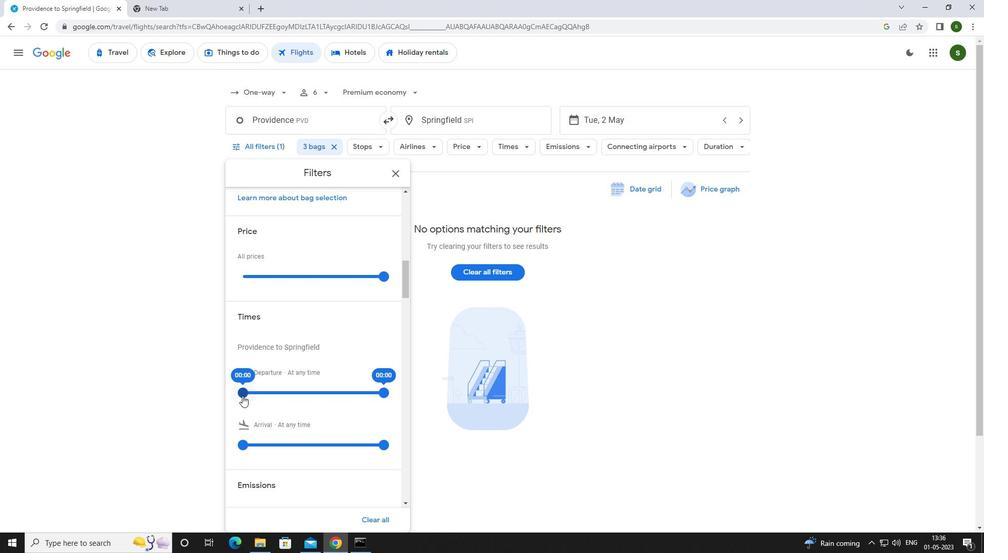 
Action: Mouse pressed left at (243, 396)
Screenshot: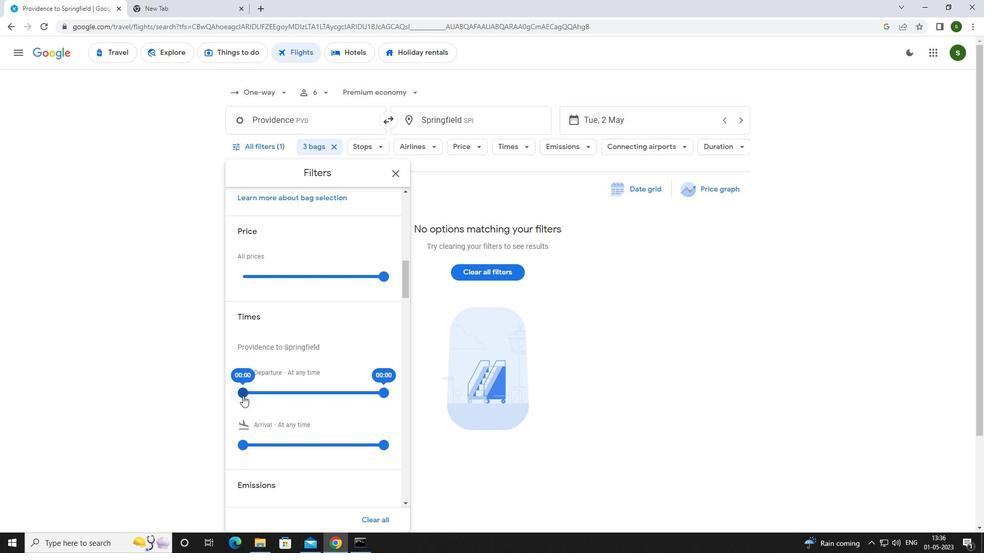 
Action: Mouse moved to (572, 346)
Screenshot: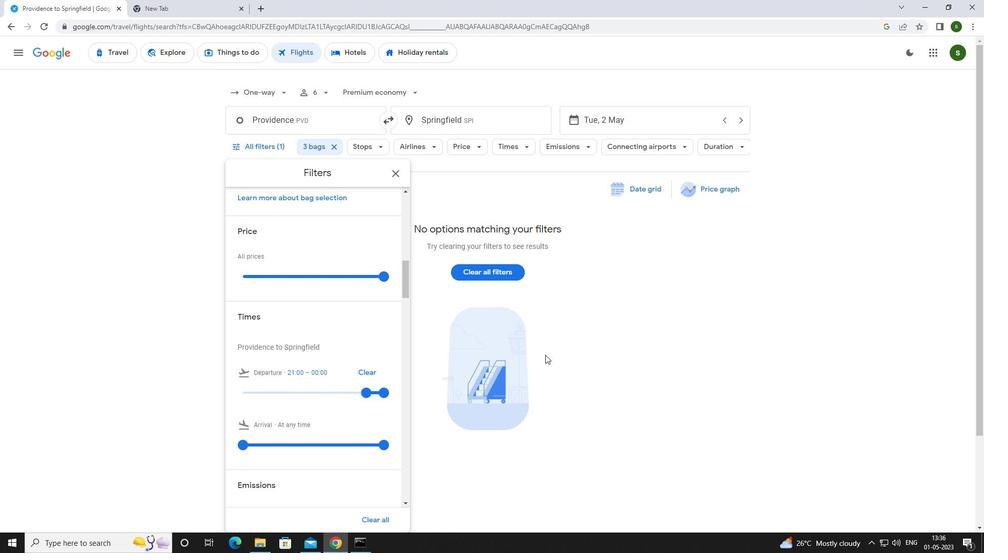 
Action: Mouse pressed left at (572, 346)
Screenshot: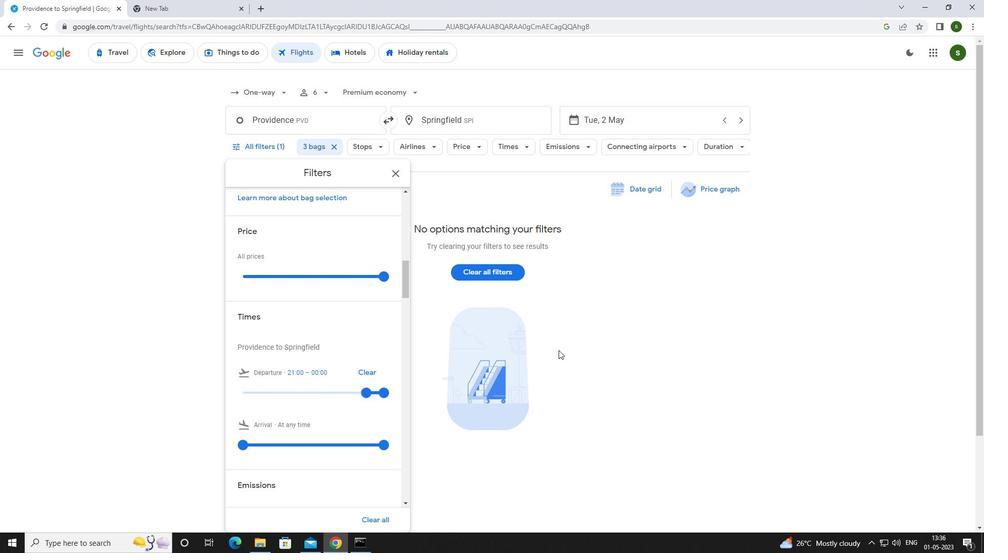 
